 Task: In the Company georgeWashington.edu, Add note: 'Add a note to conduct a competitive analysis of key competitors.'. Mark checkbox to create task to follow up ': Tomorrow'. Create task, with  description: Appointment FIxed, Add due date: Today; Add reminder: 30 Minutes before. Set Priority Low  and add note: Take detailed meeting minutes and share them with the team afterward.. Logged in from softage.1@softage.net
Action: Mouse moved to (115, 73)
Screenshot: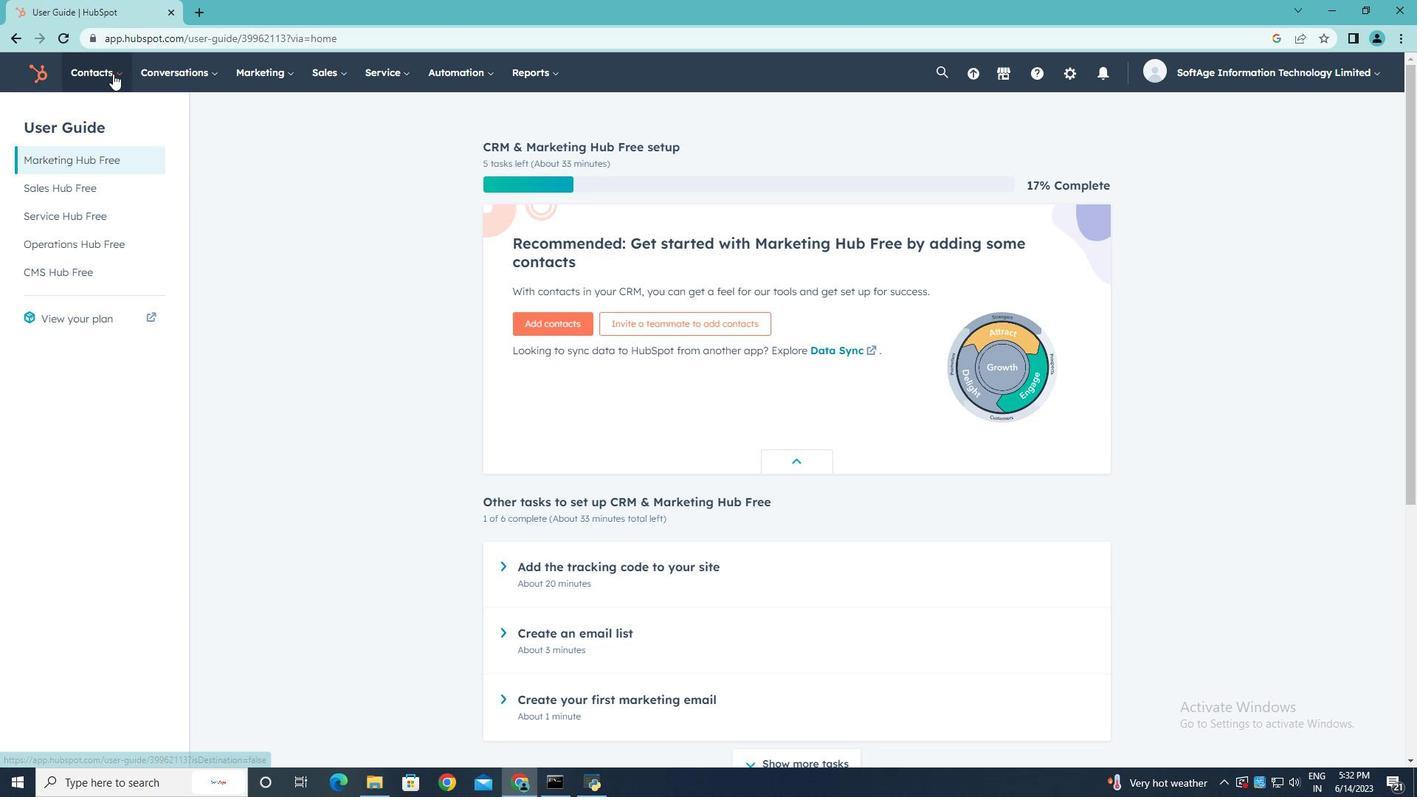 
Action: Mouse pressed left at (115, 73)
Screenshot: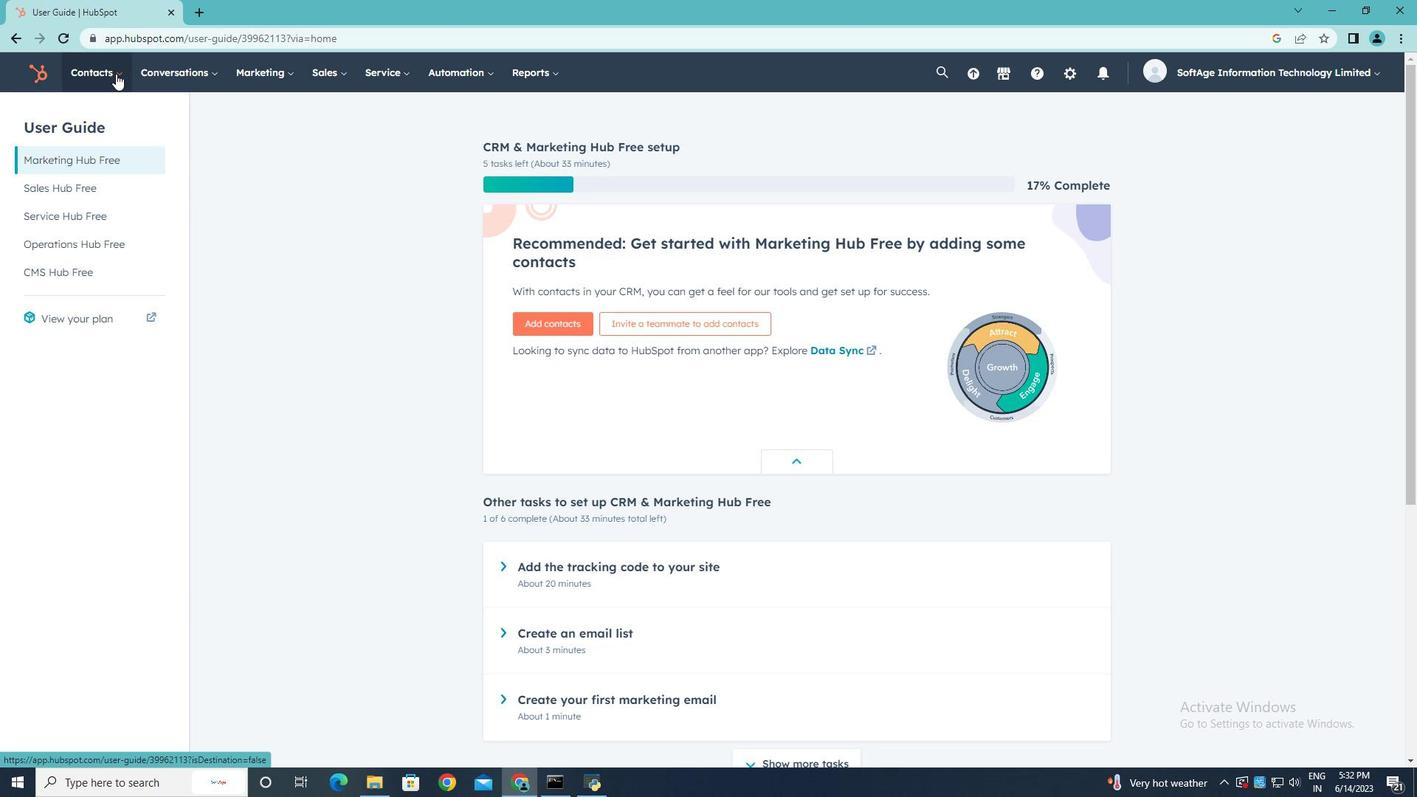 
Action: Mouse moved to (110, 140)
Screenshot: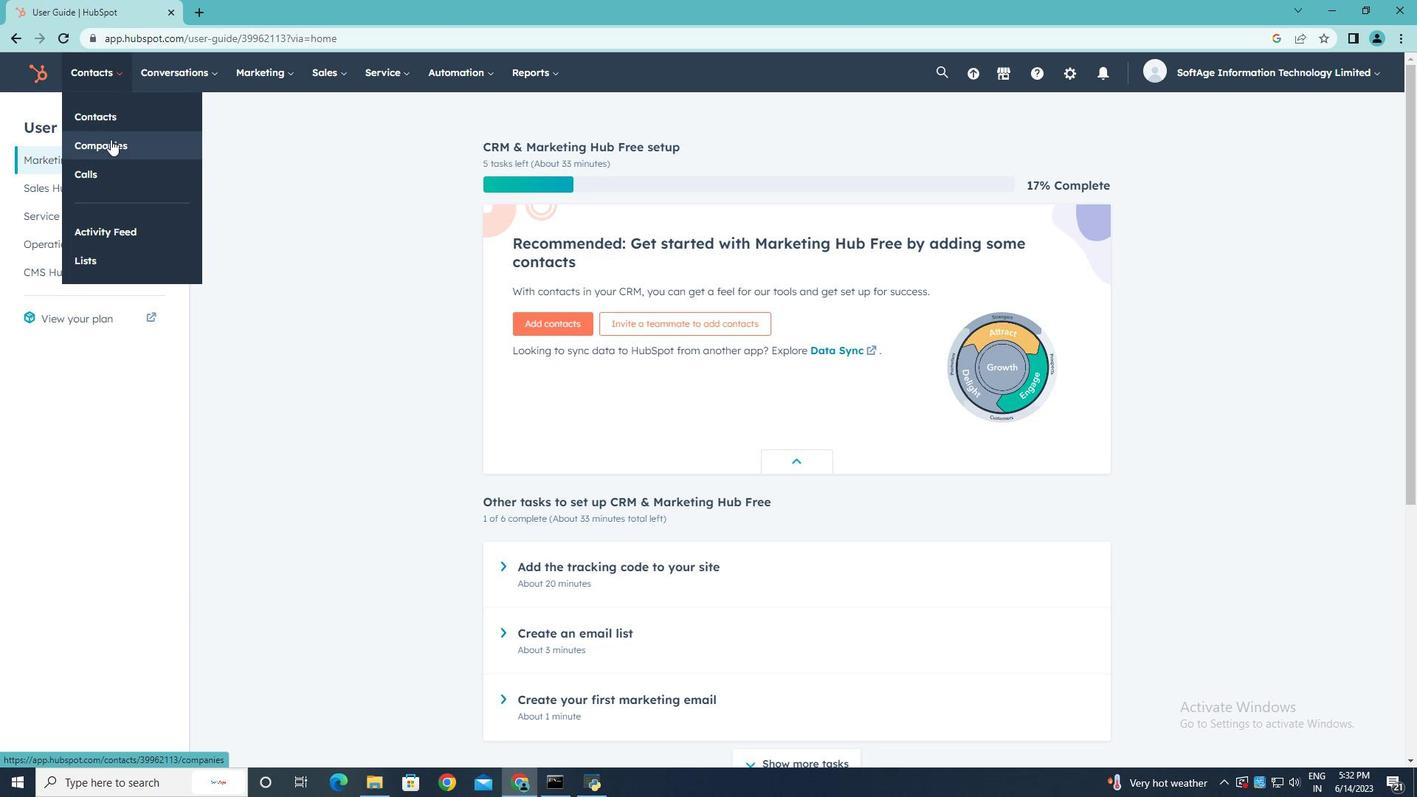 
Action: Mouse pressed left at (110, 140)
Screenshot: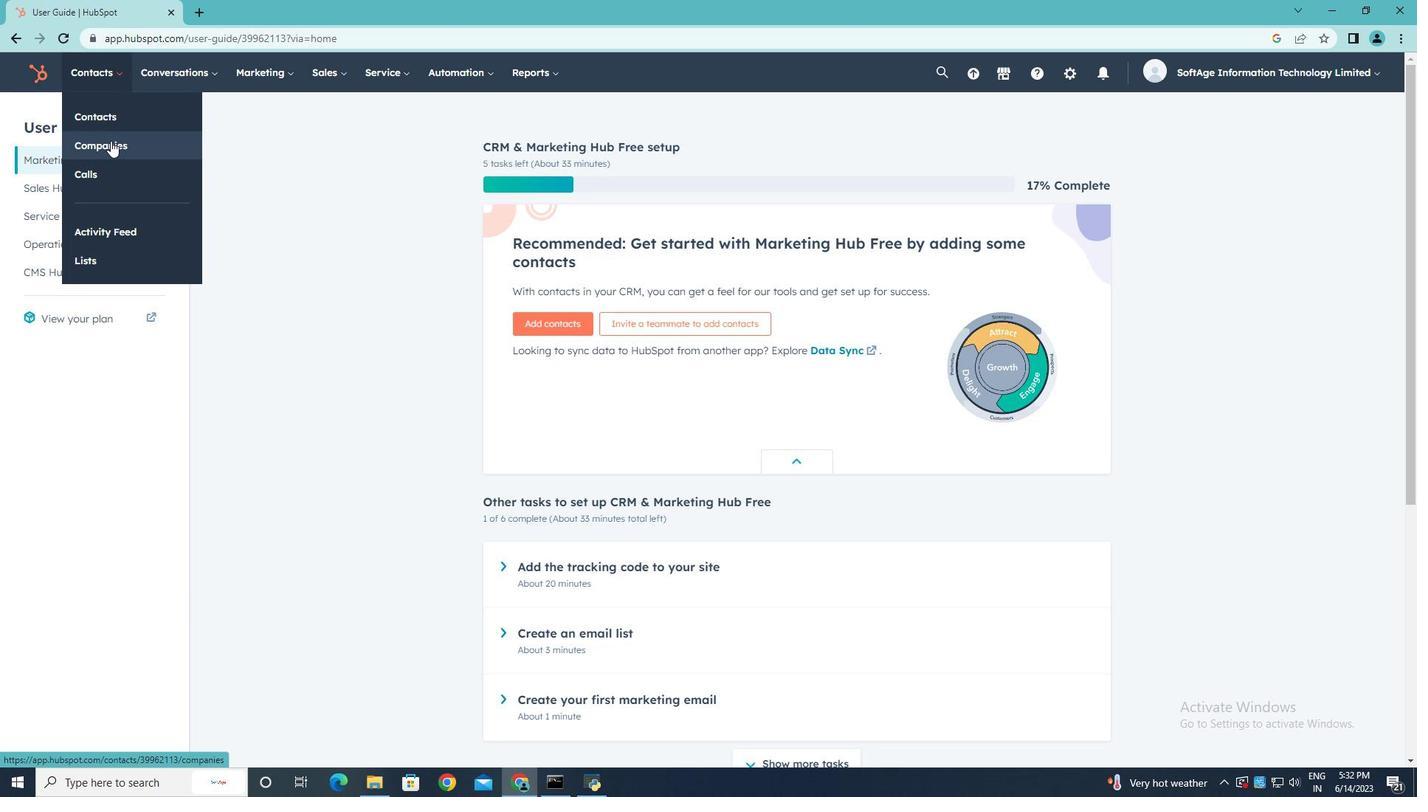 
Action: Mouse moved to (112, 241)
Screenshot: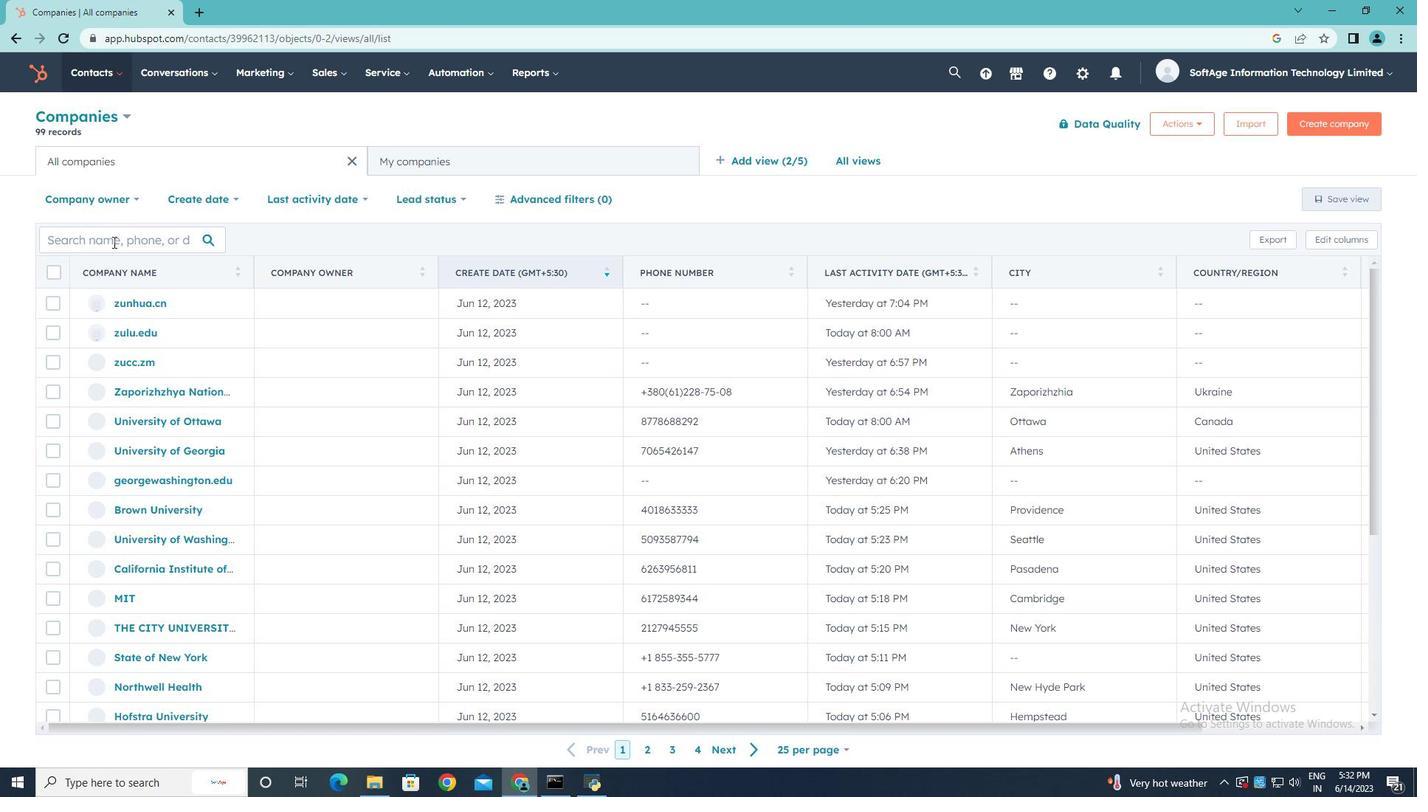 
Action: Mouse pressed left at (112, 241)
Screenshot: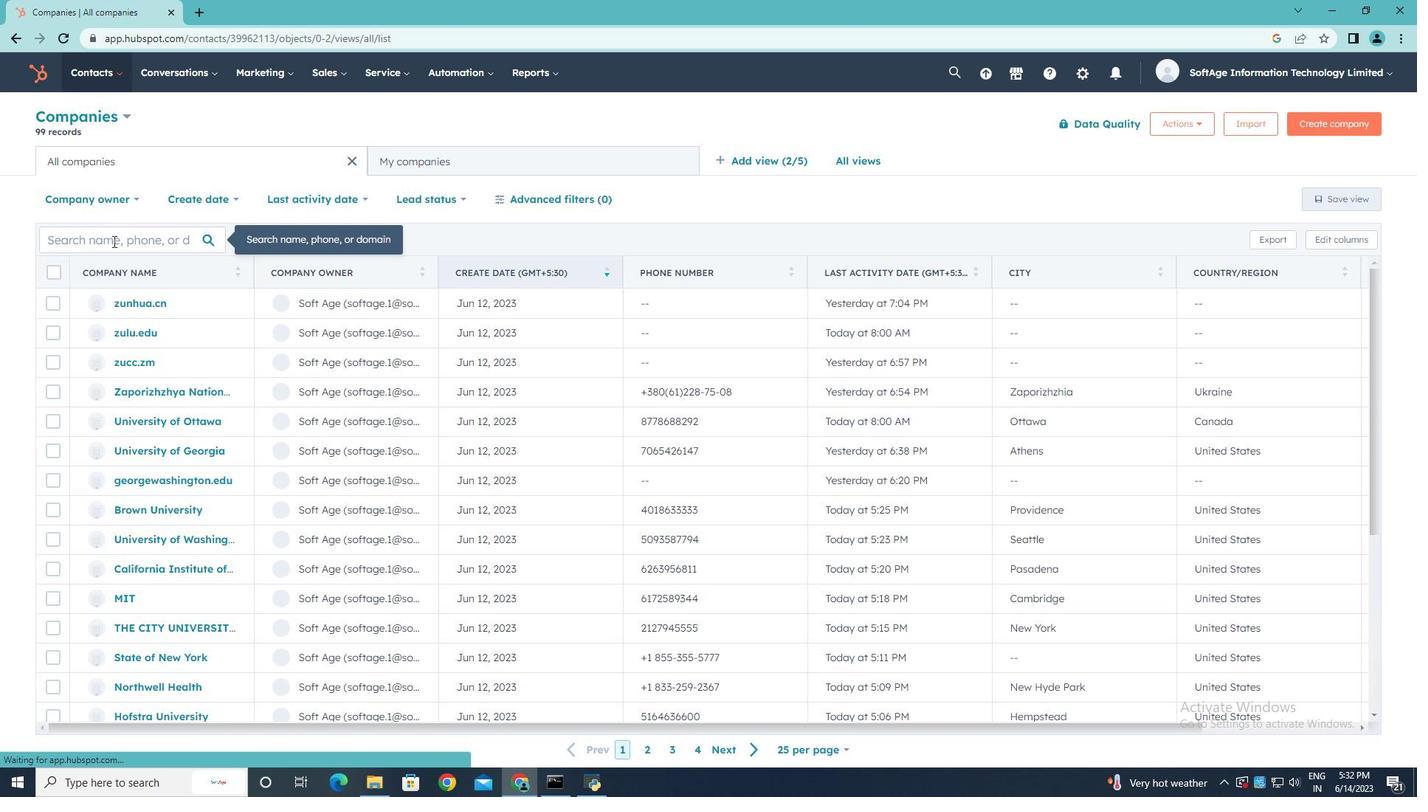
Action: Key pressed george<Key.shift>Washington.edu
Screenshot: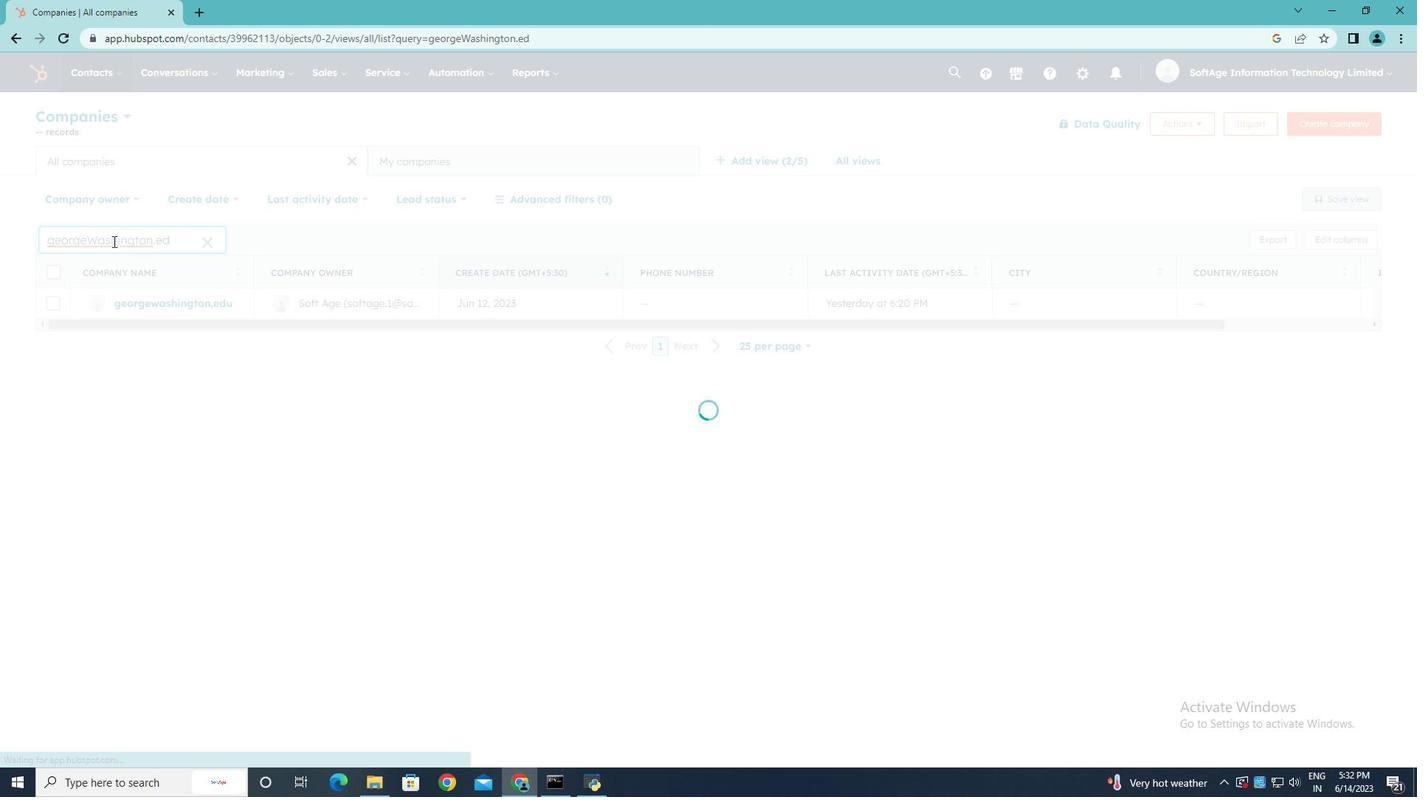 
Action: Mouse moved to (144, 301)
Screenshot: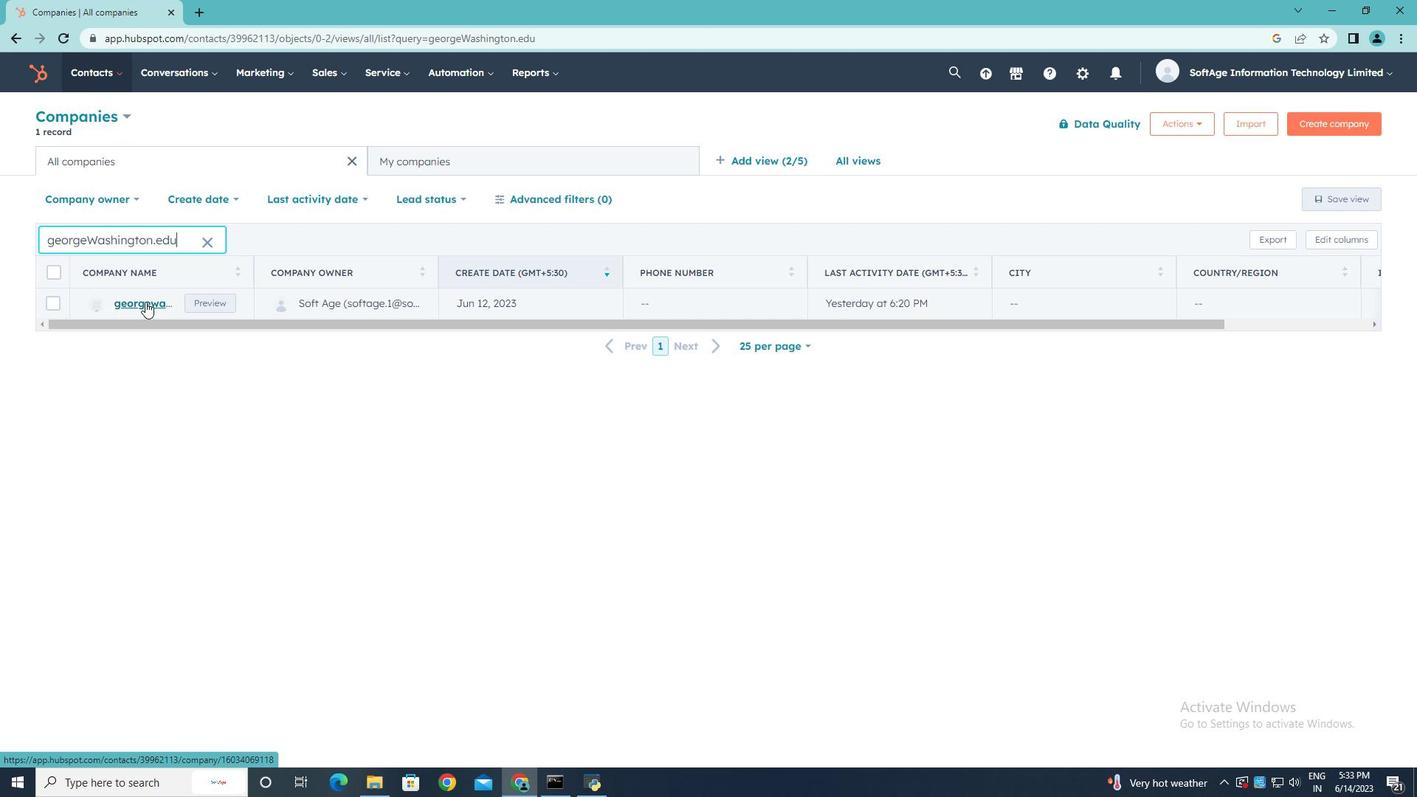
Action: Mouse pressed left at (144, 301)
Screenshot: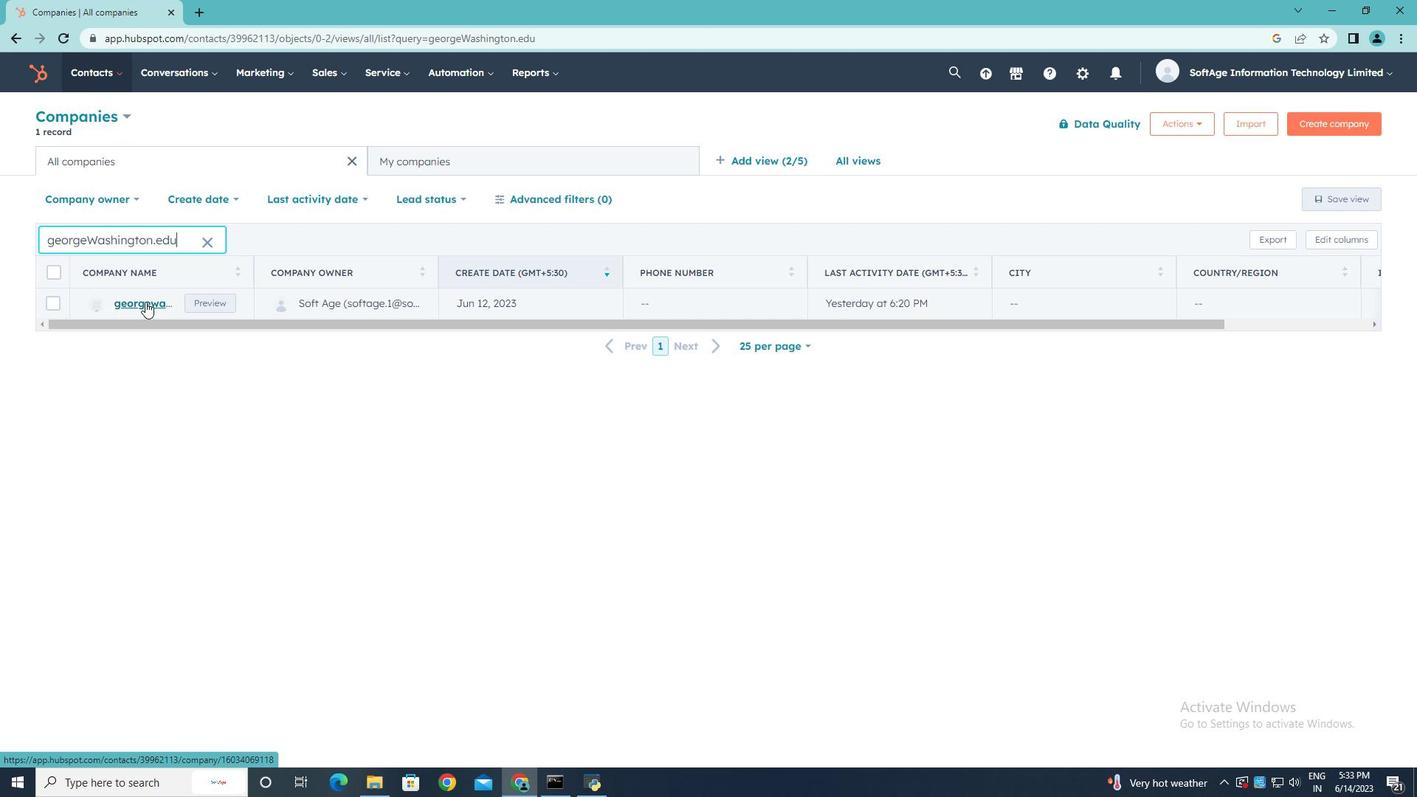 
Action: Mouse moved to (54, 245)
Screenshot: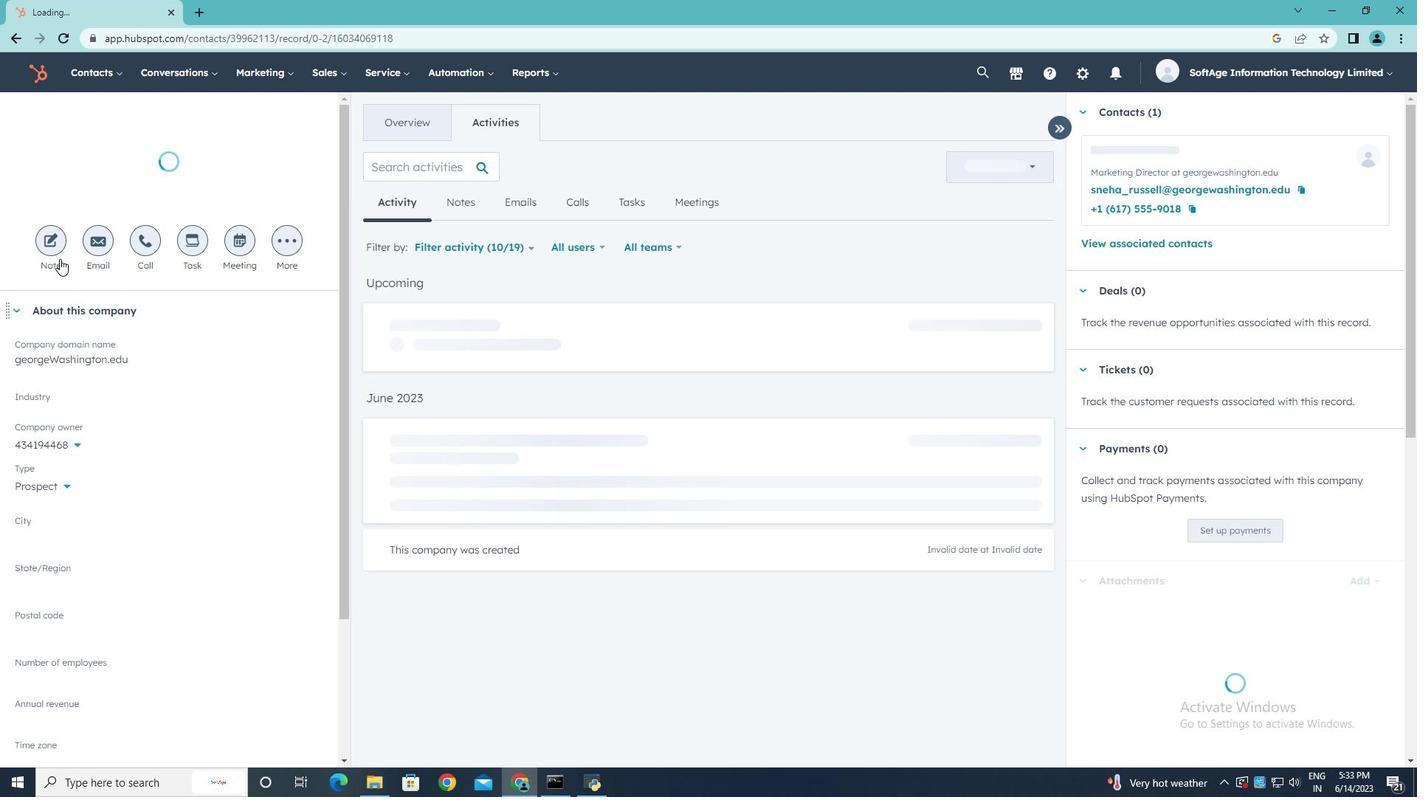 
Action: Mouse pressed left at (54, 245)
Screenshot: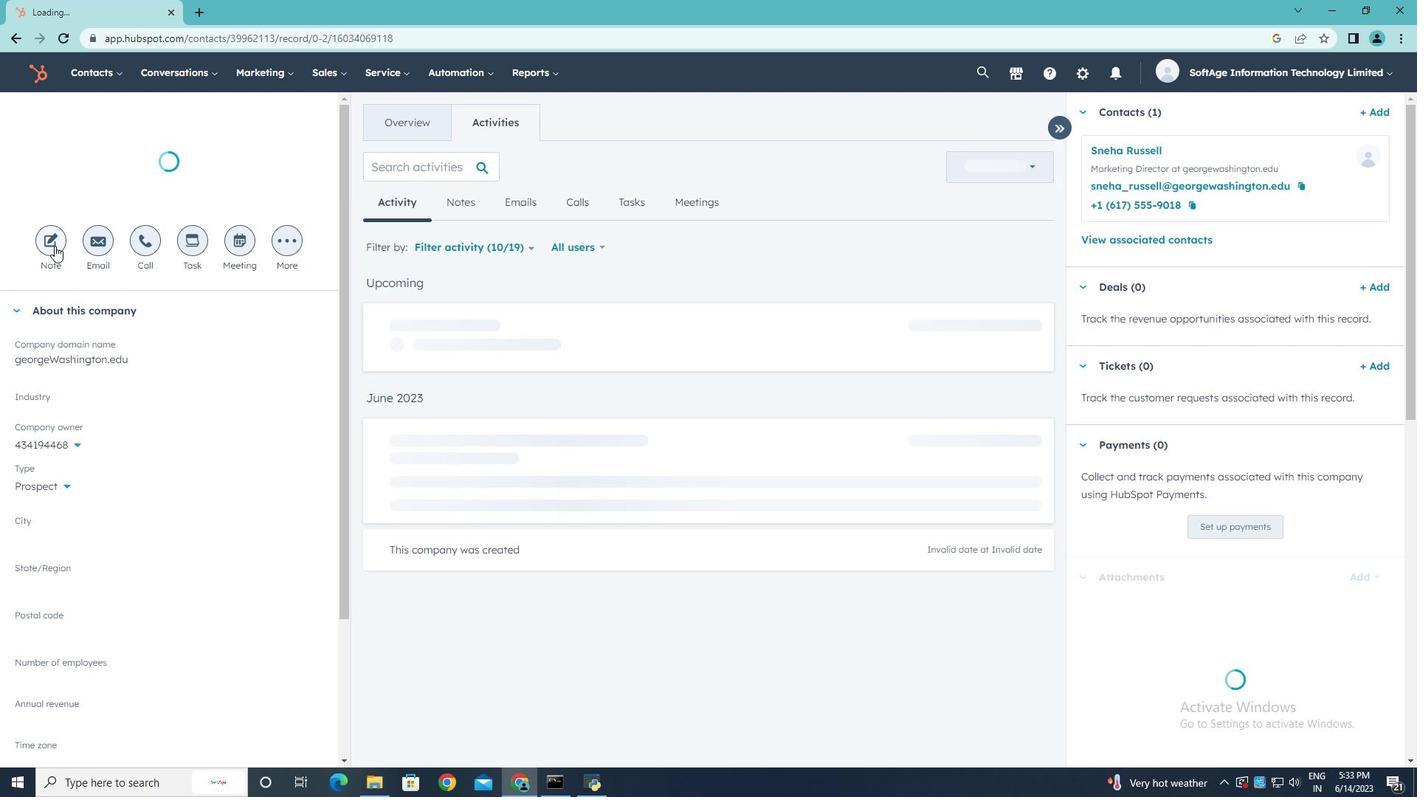 
Action: Key pressed <Key.backspace><Key.shift><Key.shift><Key.shift><Key.shift>Add<Key.space>a<Key.space>note<Key.space>to<Key.space>conduct<Key.space>a<Key.space>competitive<Key.space>analysis<Key.space>of<Key.space>key<Key.space>competitoes.
Screenshot: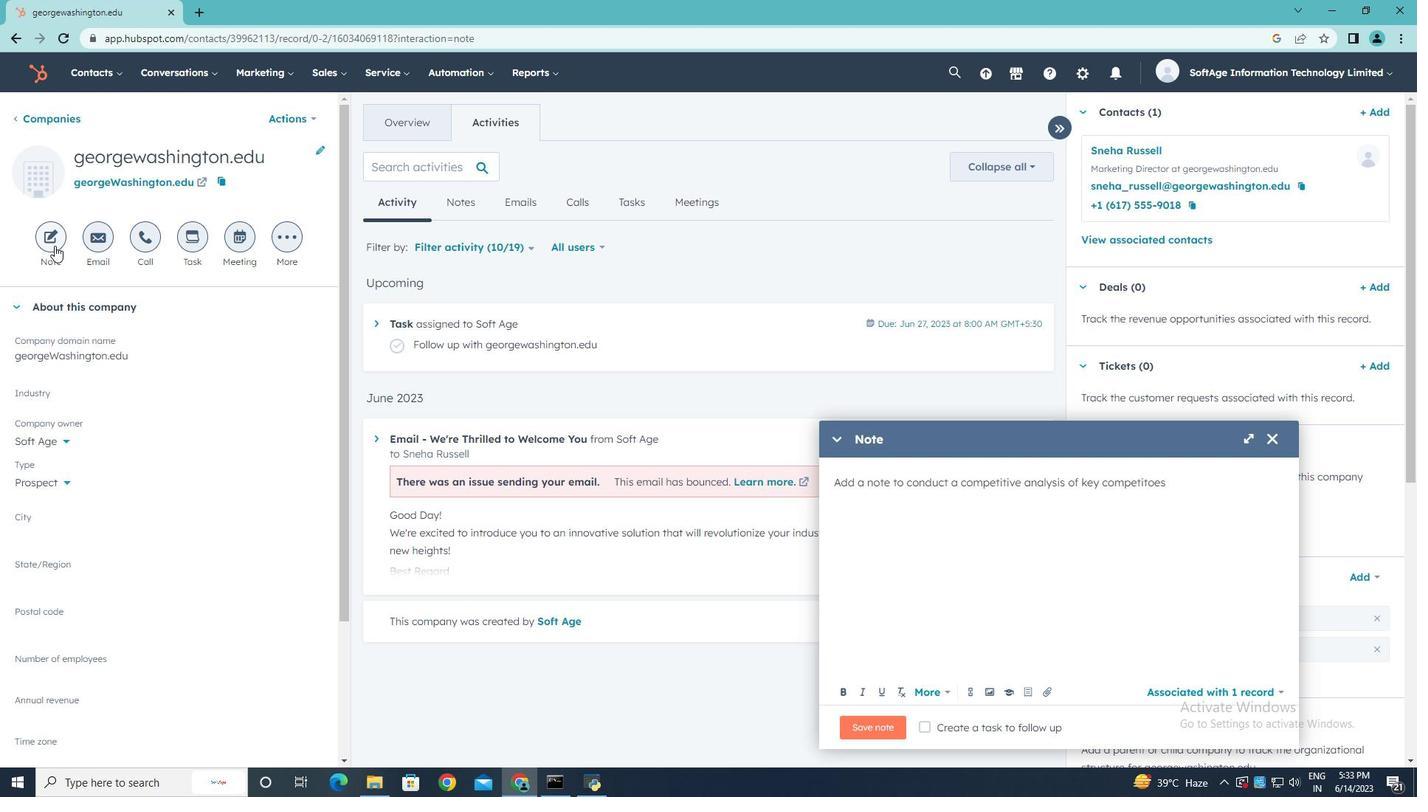 
Action: Mouse moved to (930, 728)
Screenshot: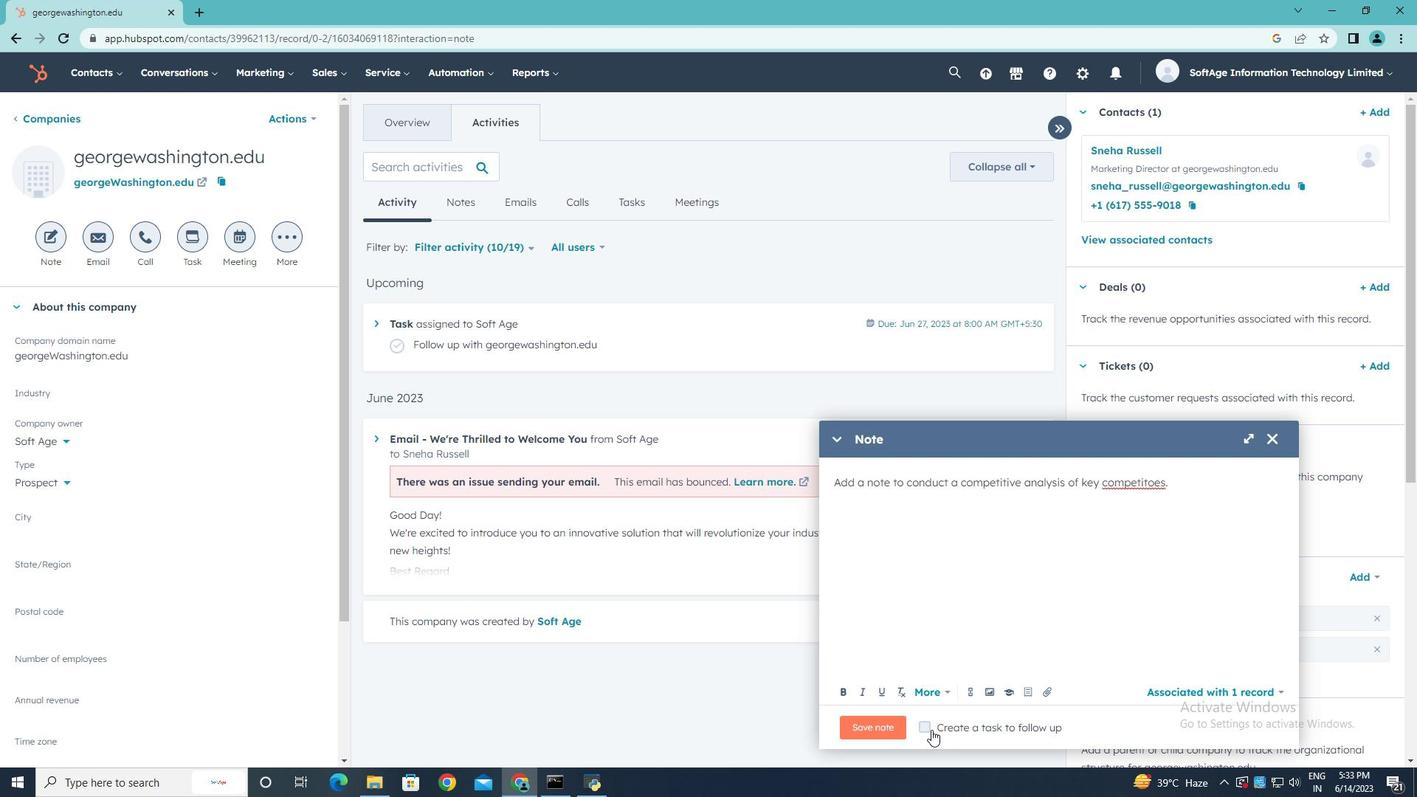 
Action: Mouse pressed left at (930, 728)
Screenshot: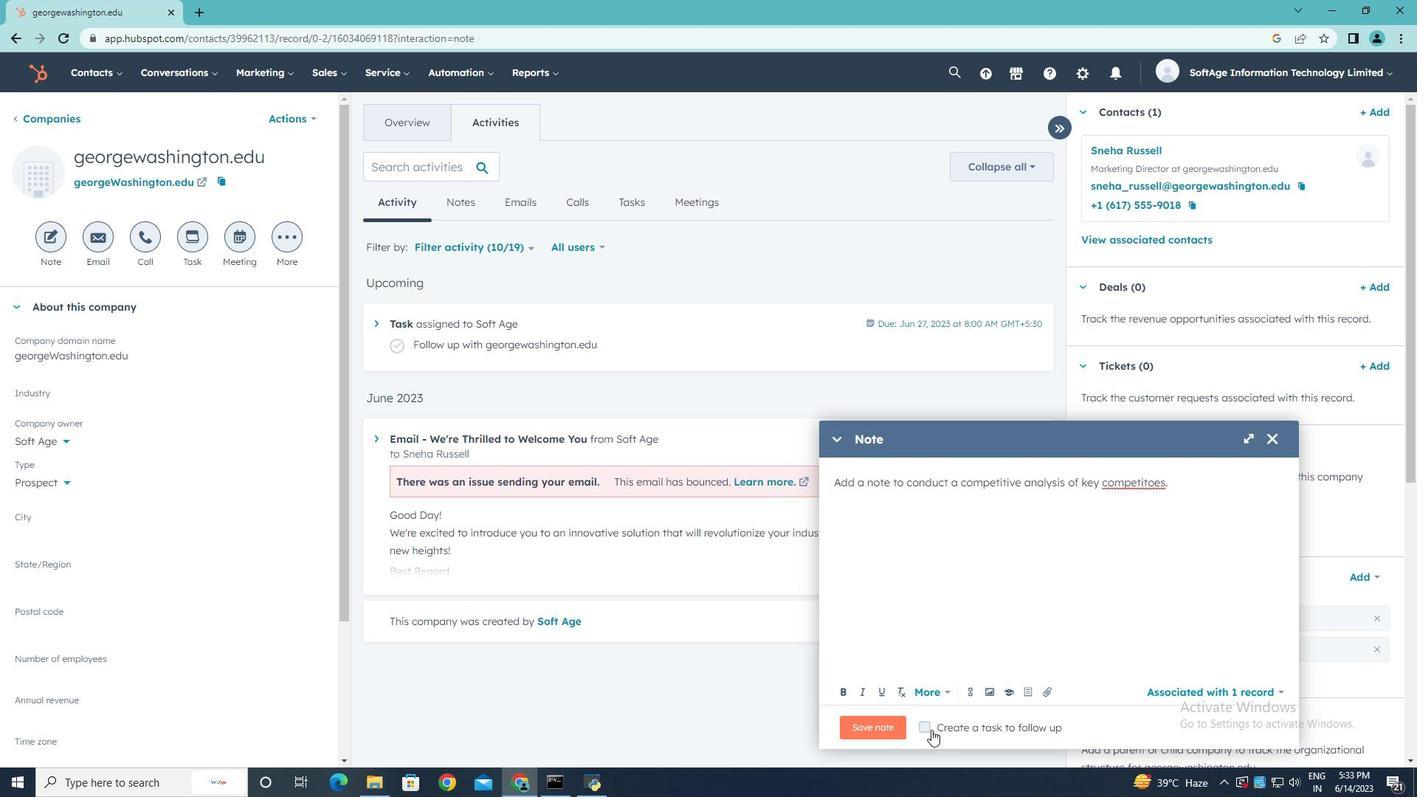
Action: Mouse moved to (1220, 723)
Screenshot: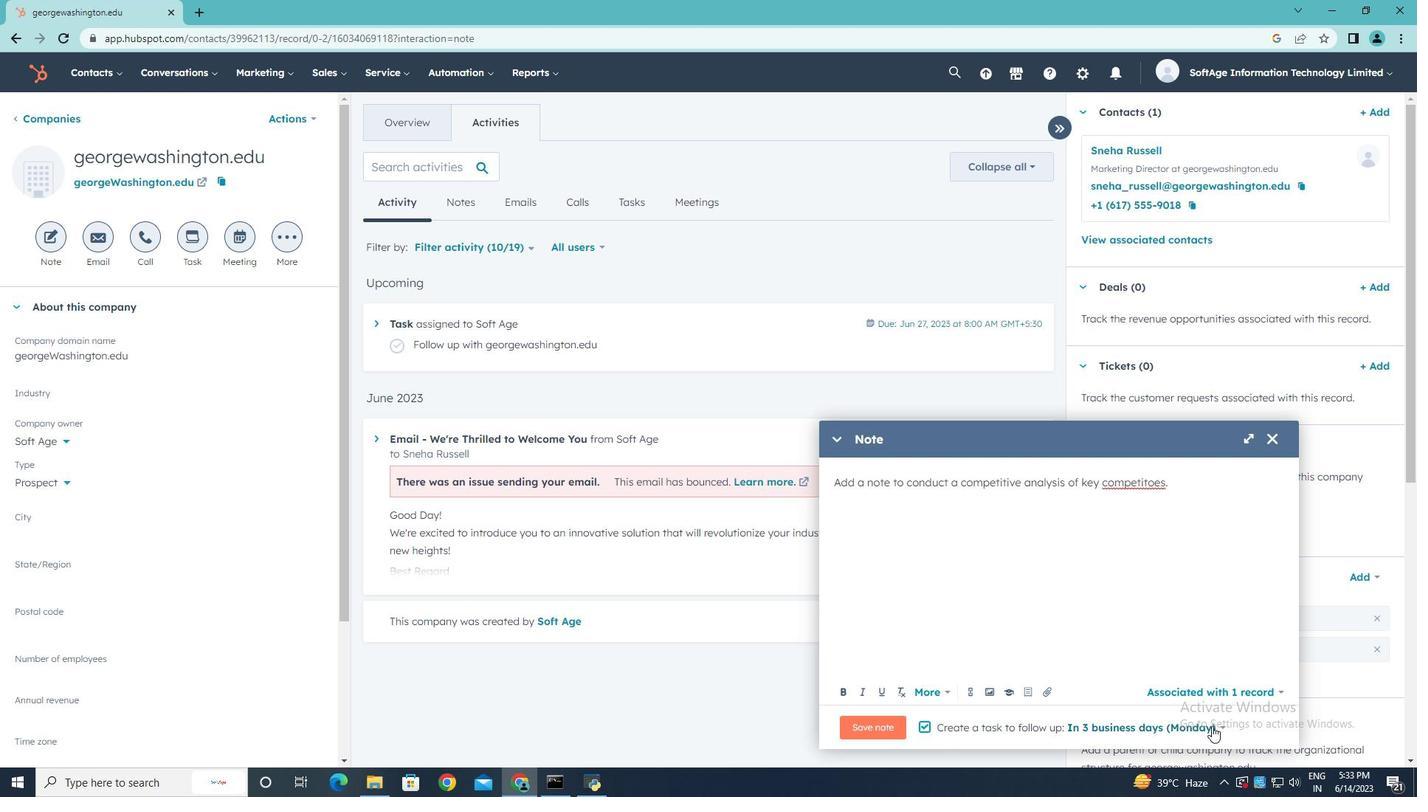 
Action: Mouse pressed left at (1220, 723)
Screenshot: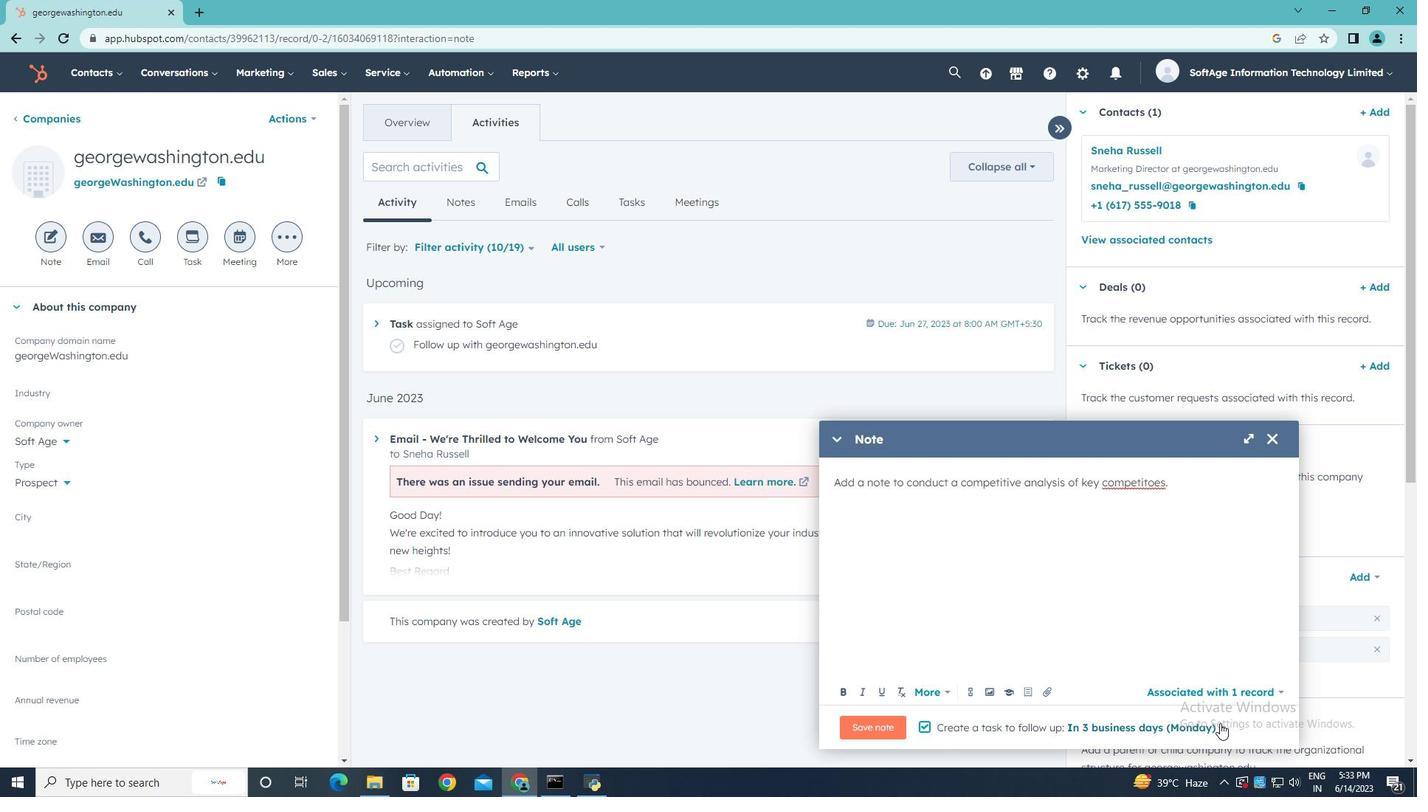 
Action: Mouse moved to (1173, 627)
Screenshot: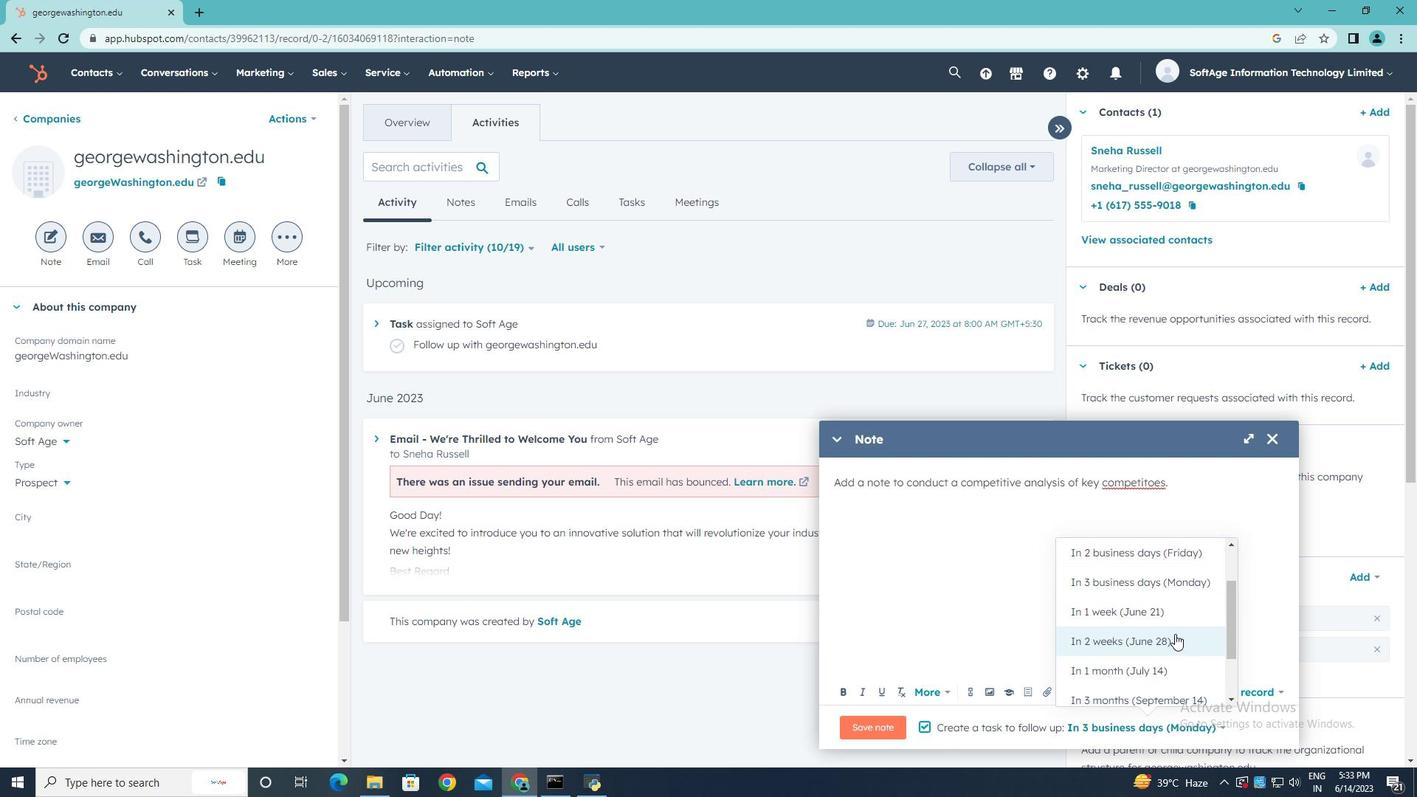 
Action: Mouse scrolled (1173, 628) with delta (0, 0)
Screenshot: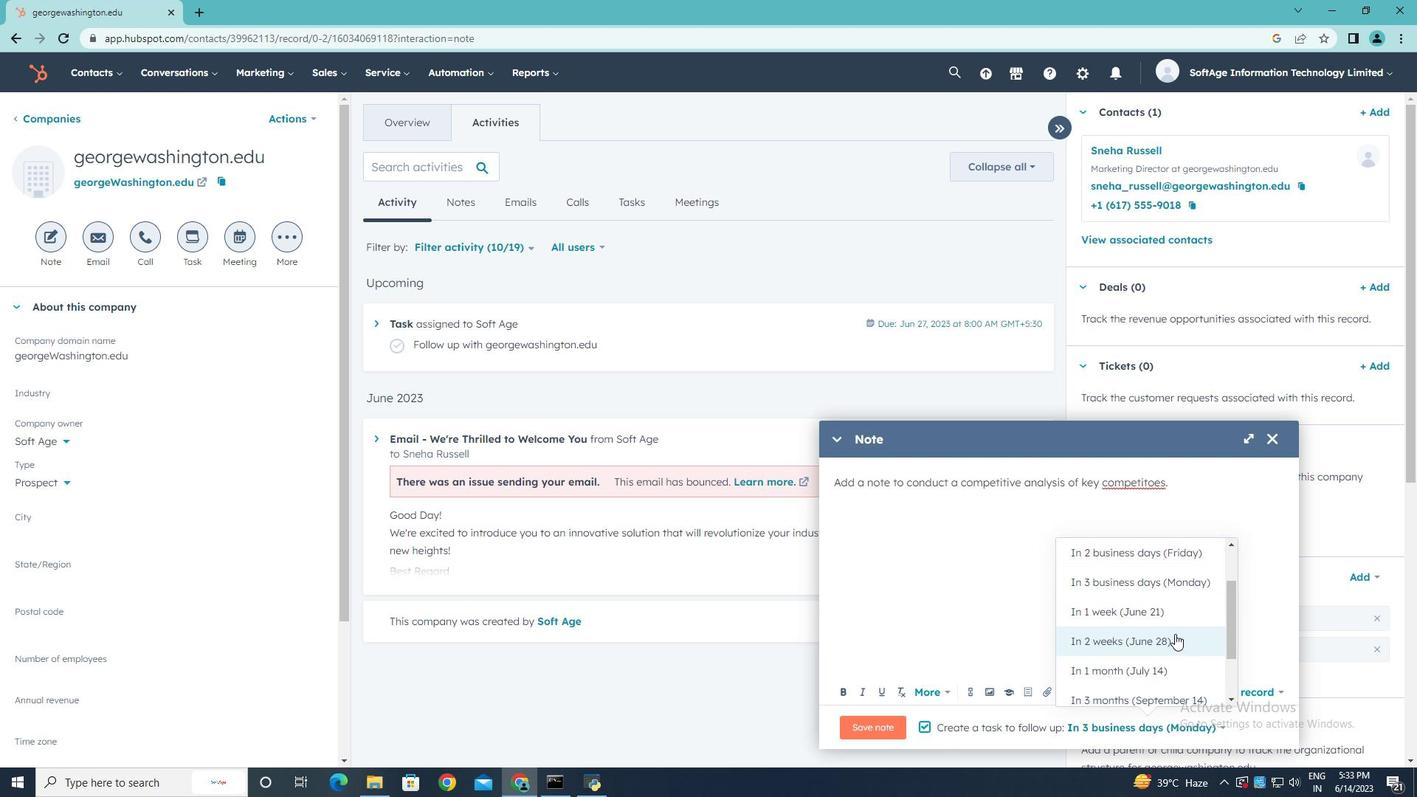 
Action: Mouse scrolled (1173, 628) with delta (0, 0)
Screenshot: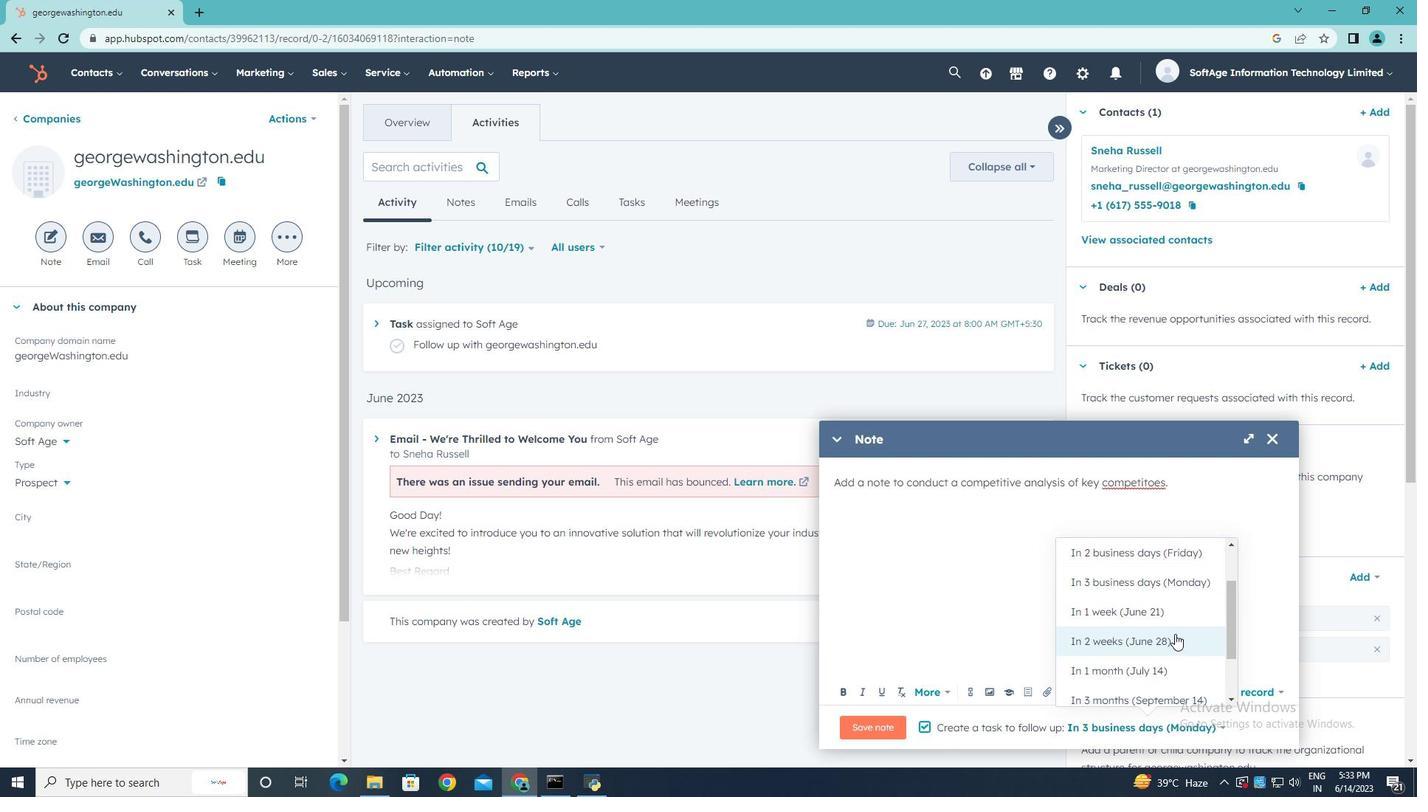
Action: Mouse scrolled (1173, 628) with delta (0, 0)
Screenshot: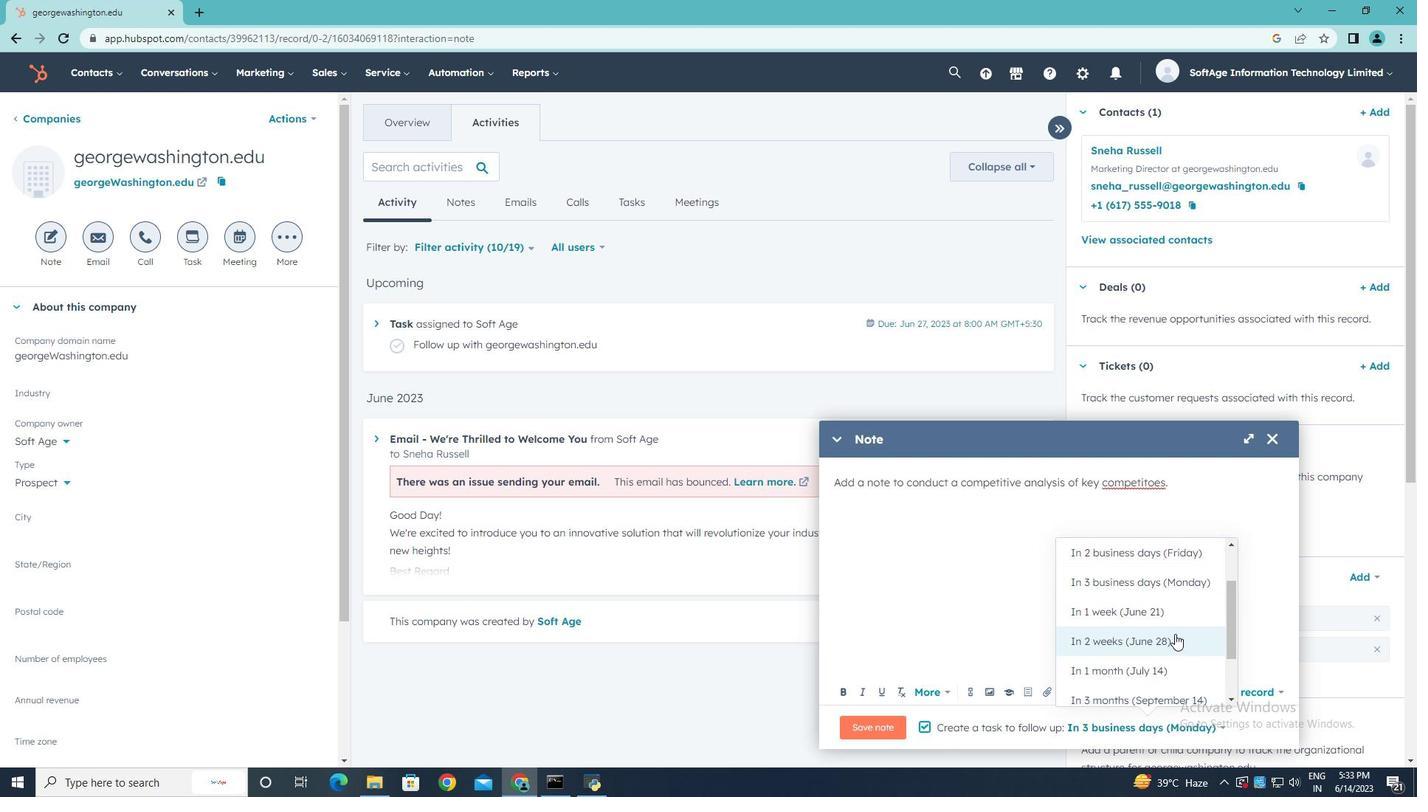
Action: Mouse scrolled (1173, 628) with delta (0, 0)
Screenshot: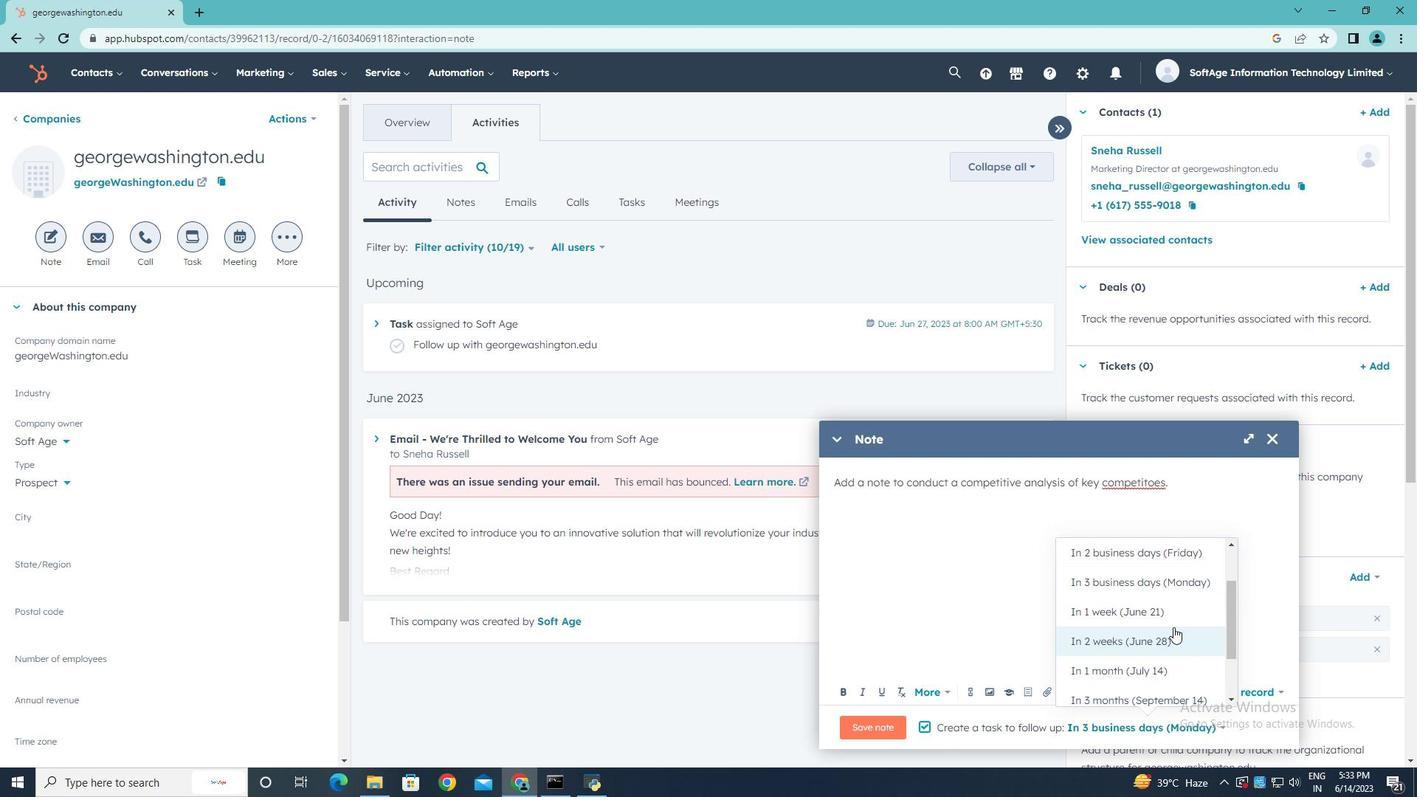 
Action: Mouse moved to (1142, 597)
Screenshot: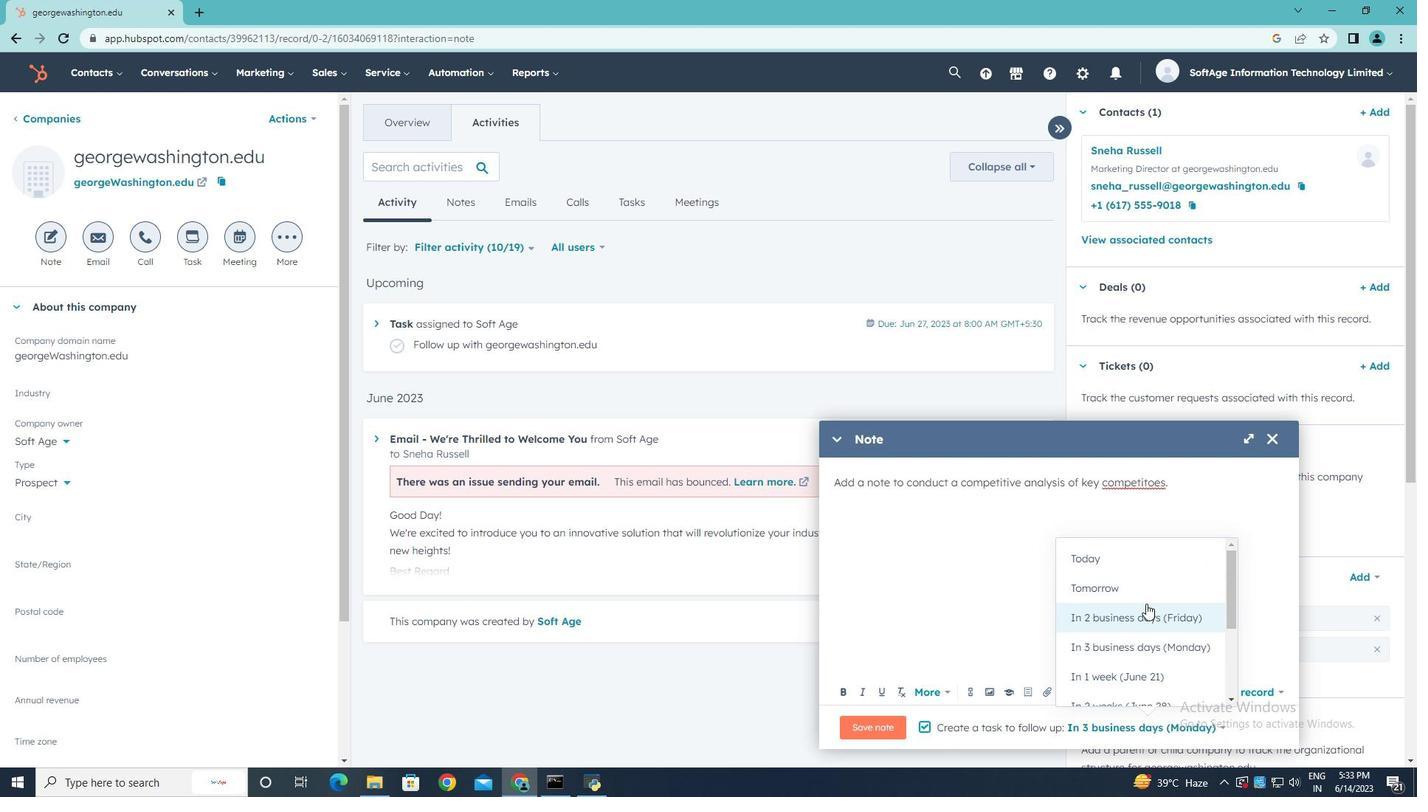 
Action: Mouse pressed left at (1142, 597)
Screenshot: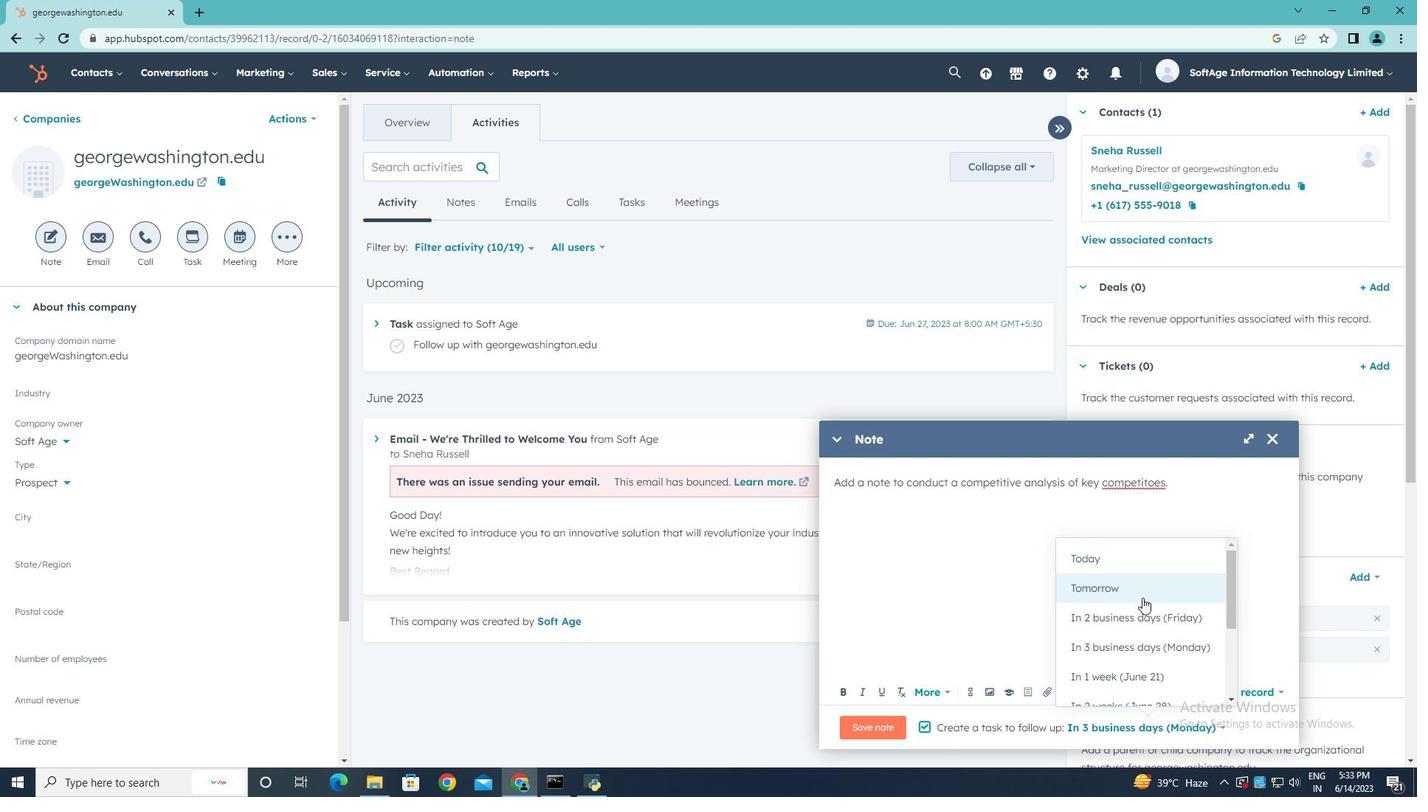 
Action: Mouse moved to (884, 733)
Screenshot: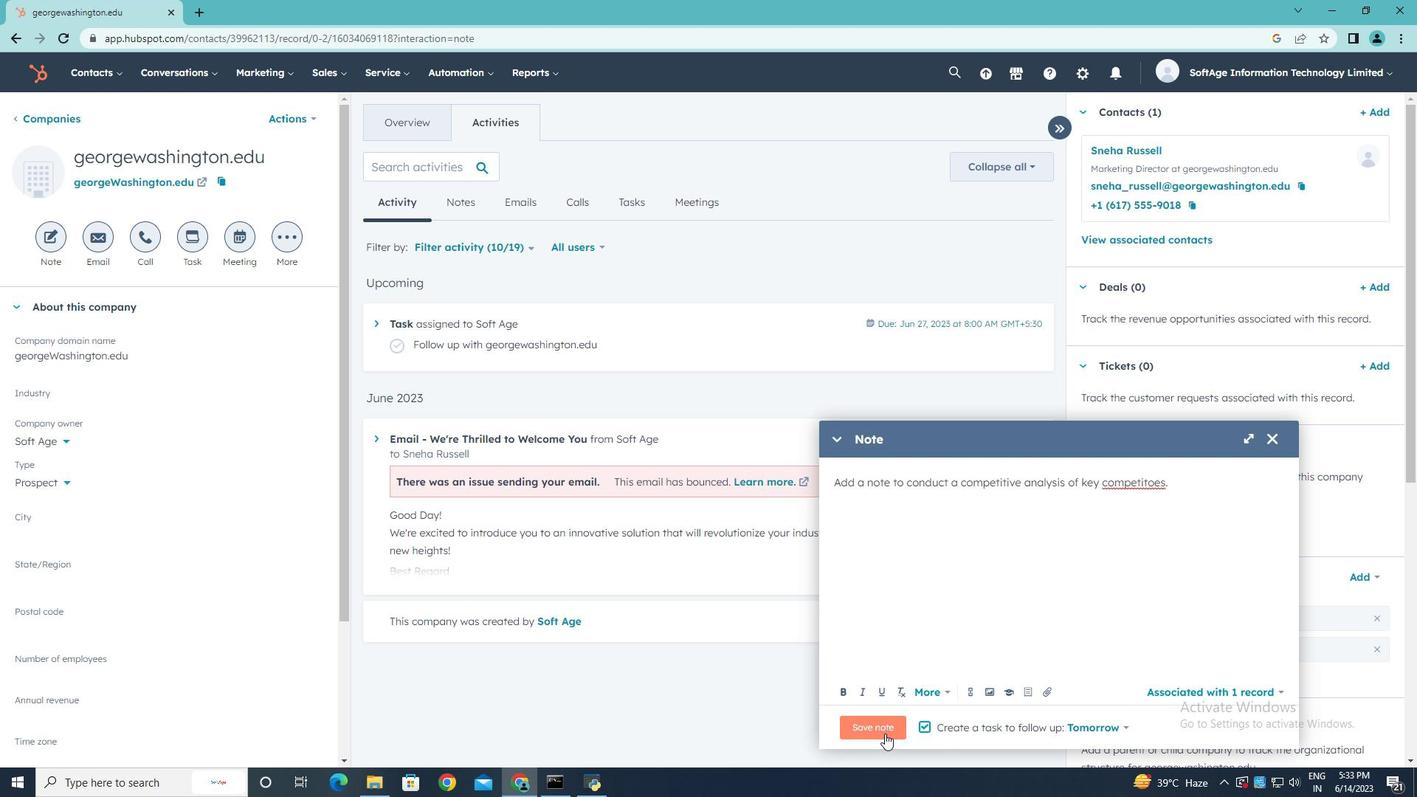 
Action: Mouse pressed left at (884, 733)
Screenshot: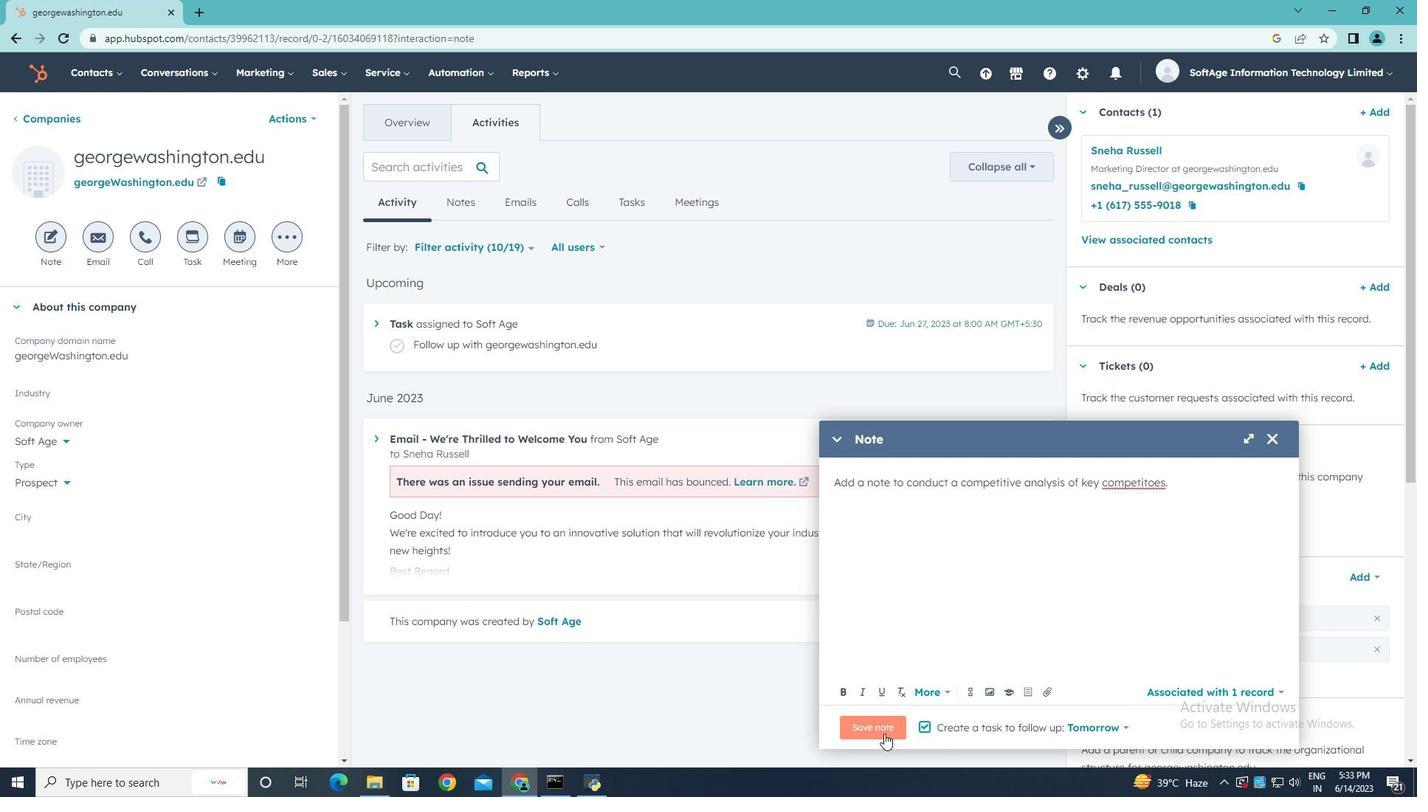 
Action: Mouse moved to (189, 241)
Screenshot: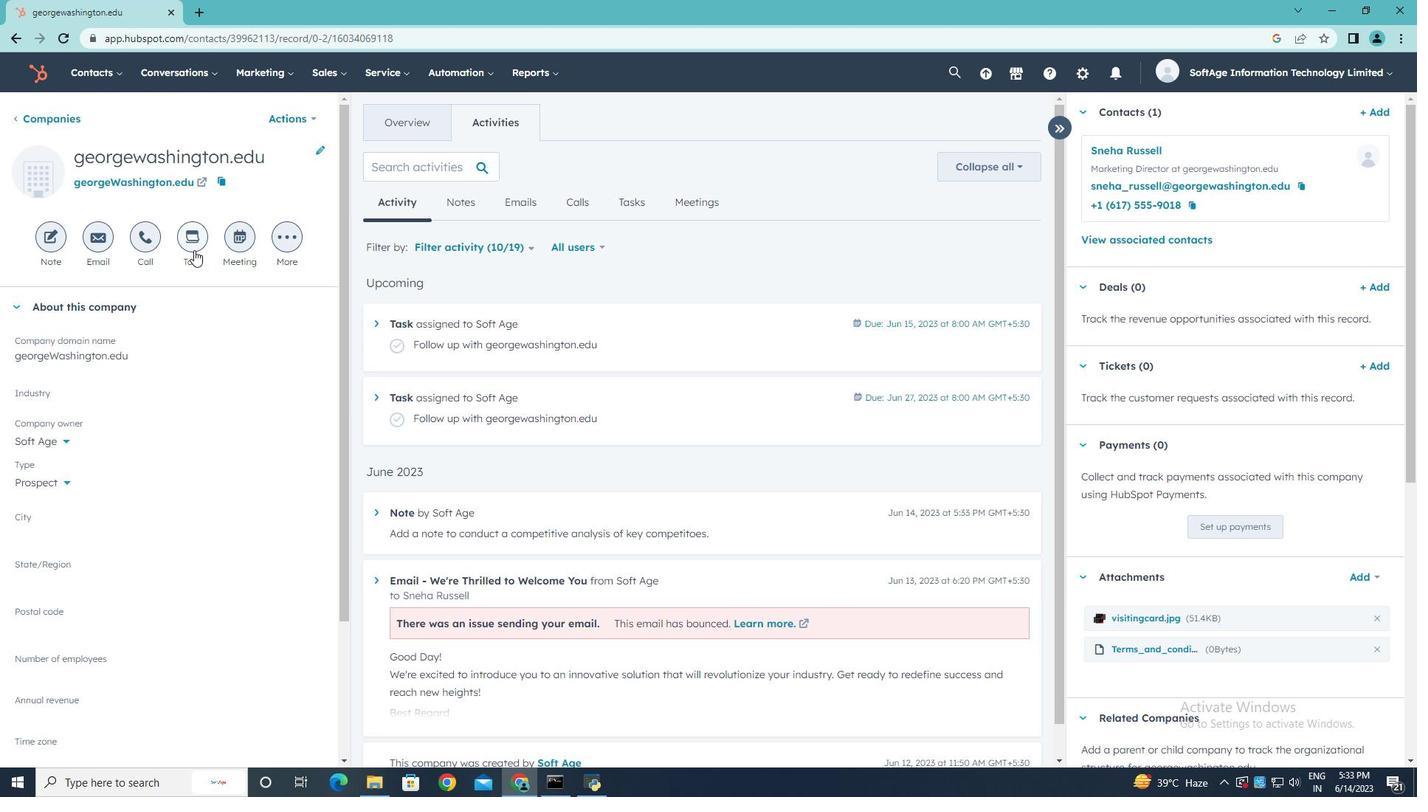 
Action: Mouse pressed left at (189, 241)
Screenshot: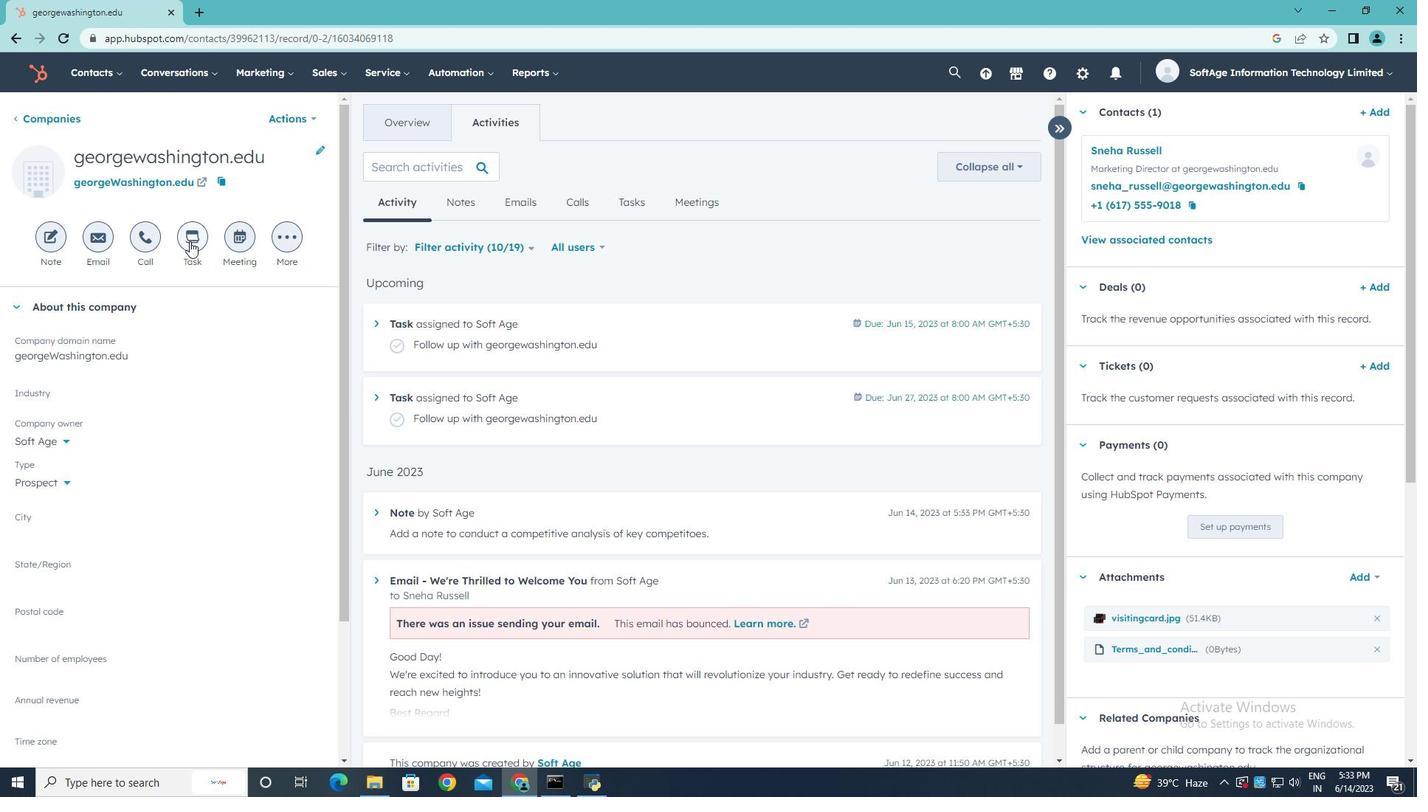 
Action: Key pressed <Key.shift><Key.shift>Appointment<Key.space><Key.shift><Key.shift><Key.shift><Key.shift><Key.shift><Key.shift><Key.shift><Key.shift>Flxed
Screenshot: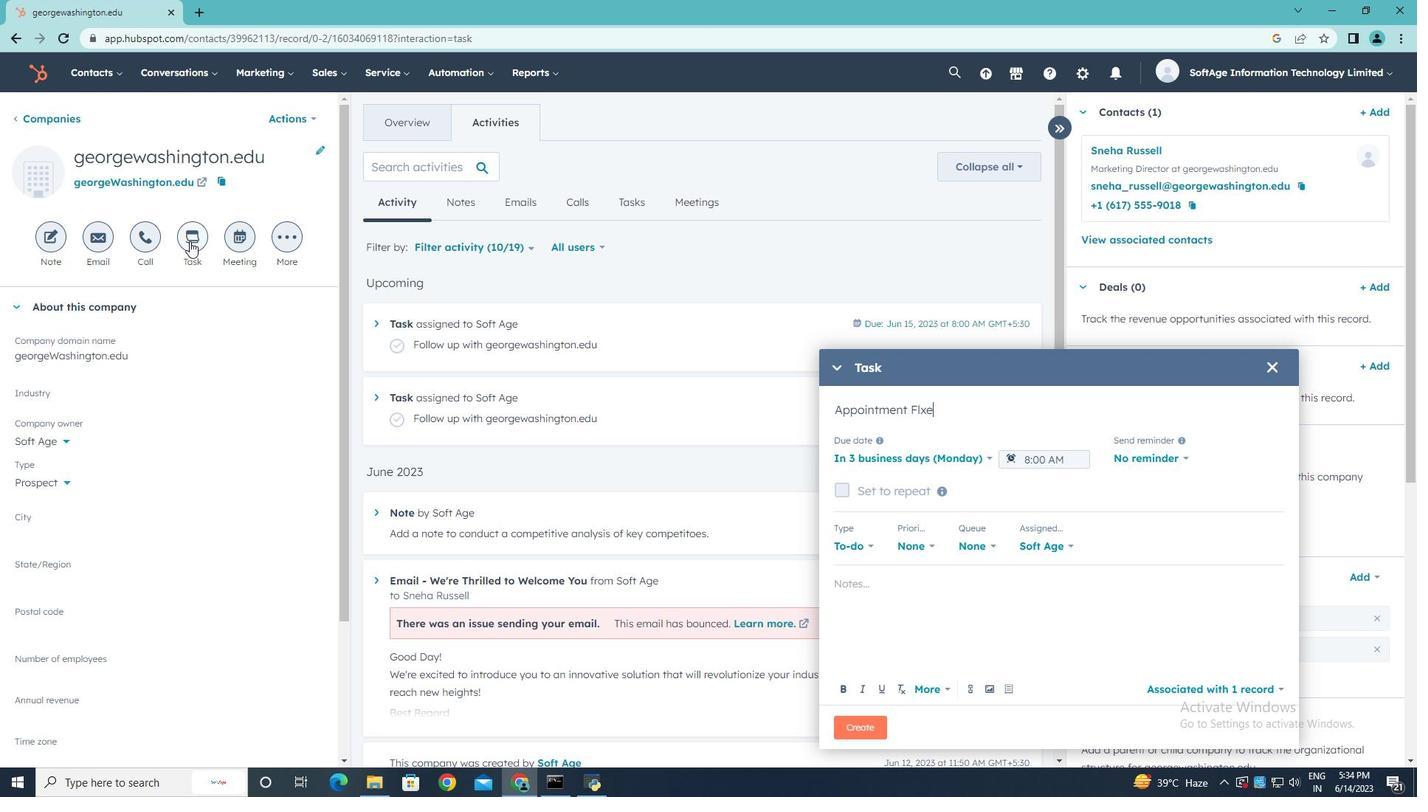 
Action: Mouse moved to (991, 458)
Screenshot: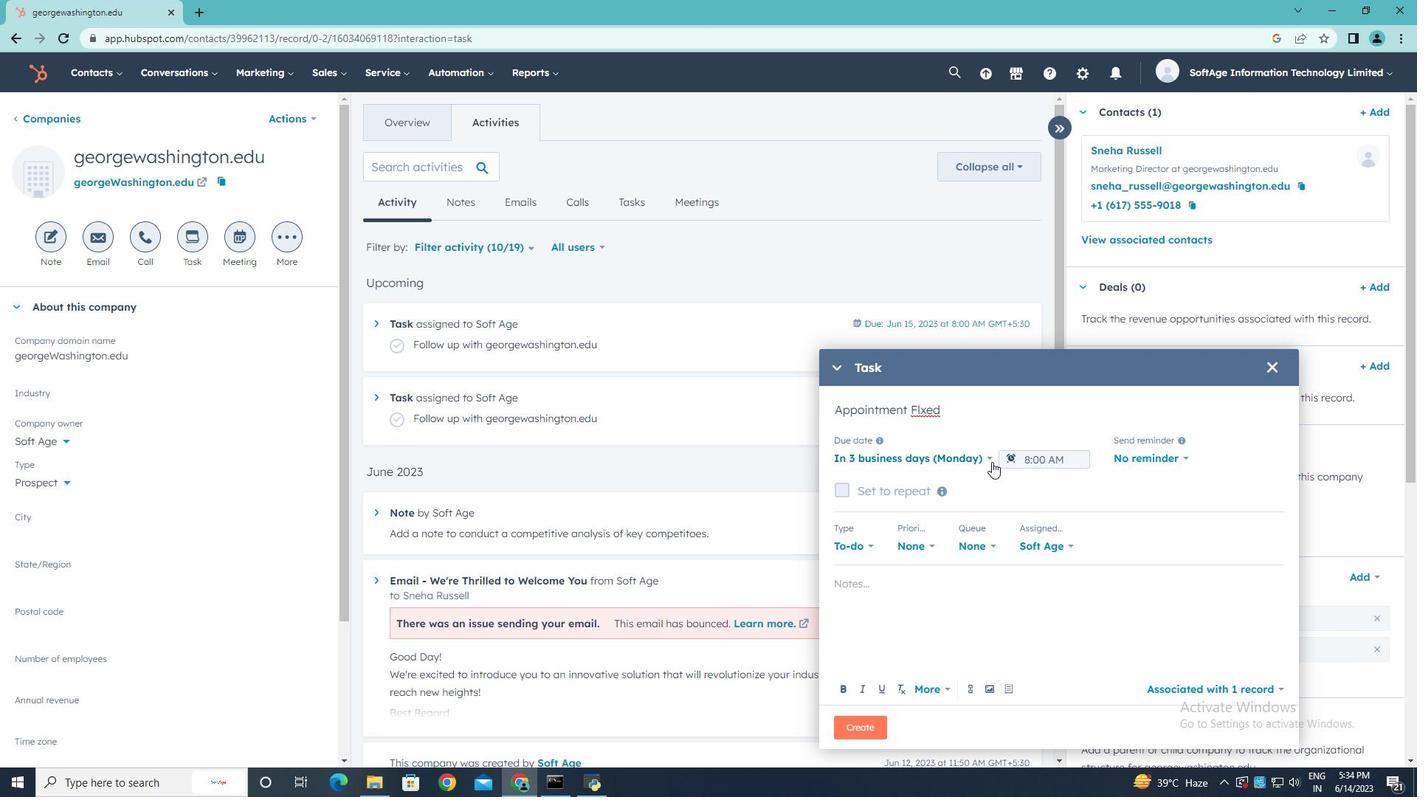 
Action: Mouse pressed left at (991, 458)
Screenshot: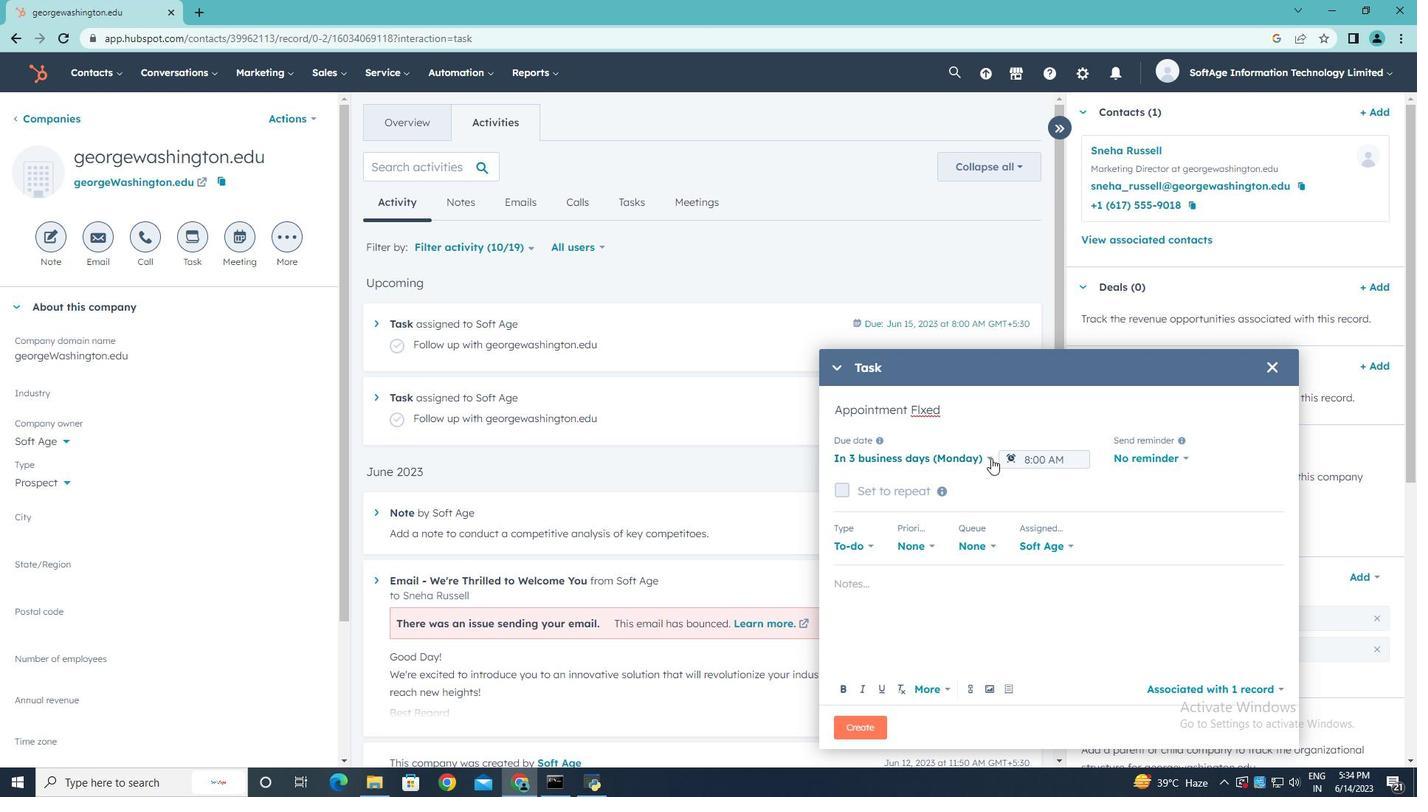 
Action: Mouse moved to (939, 521)
Screenshot: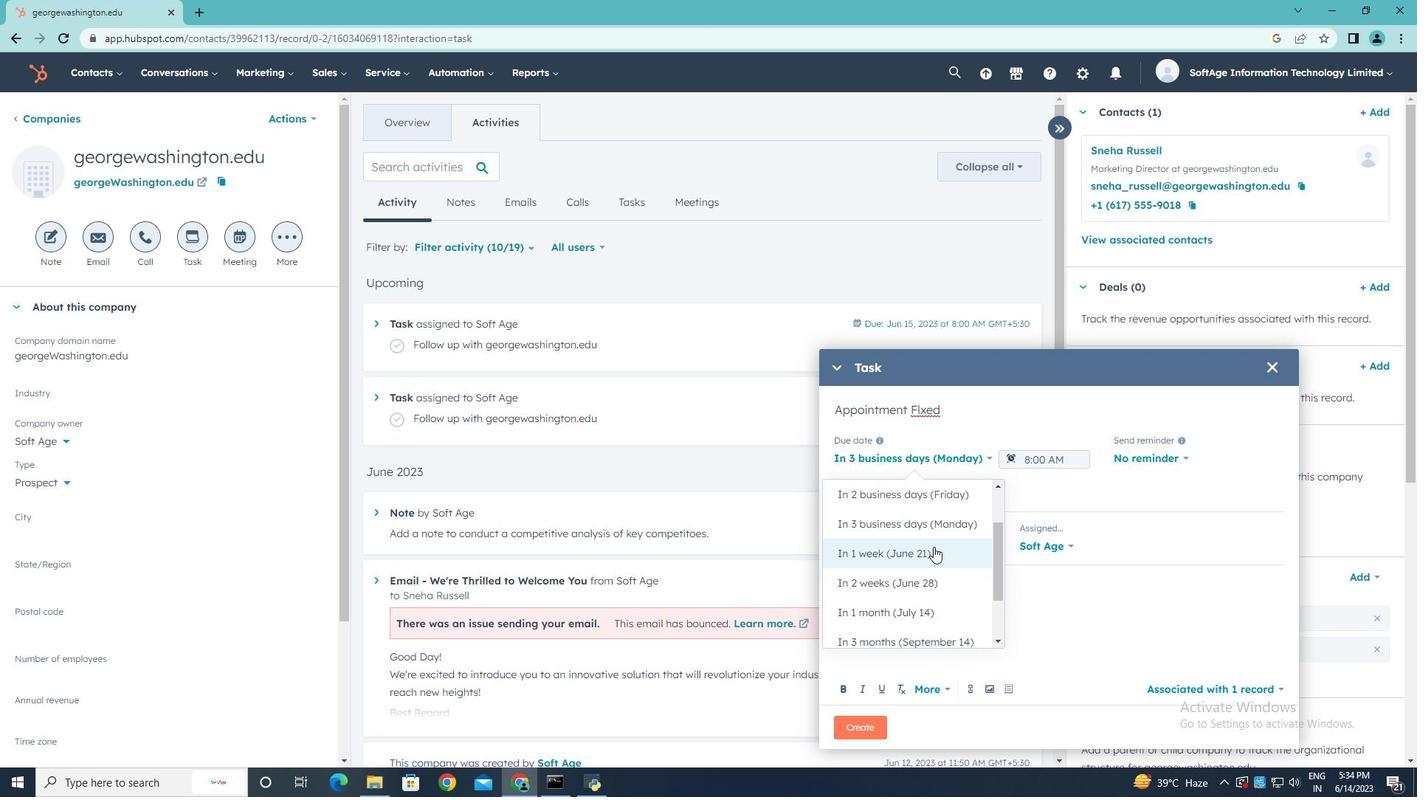 
Action: Mouse scrolled (939, 522) with delta (0, 0)
Screenshot: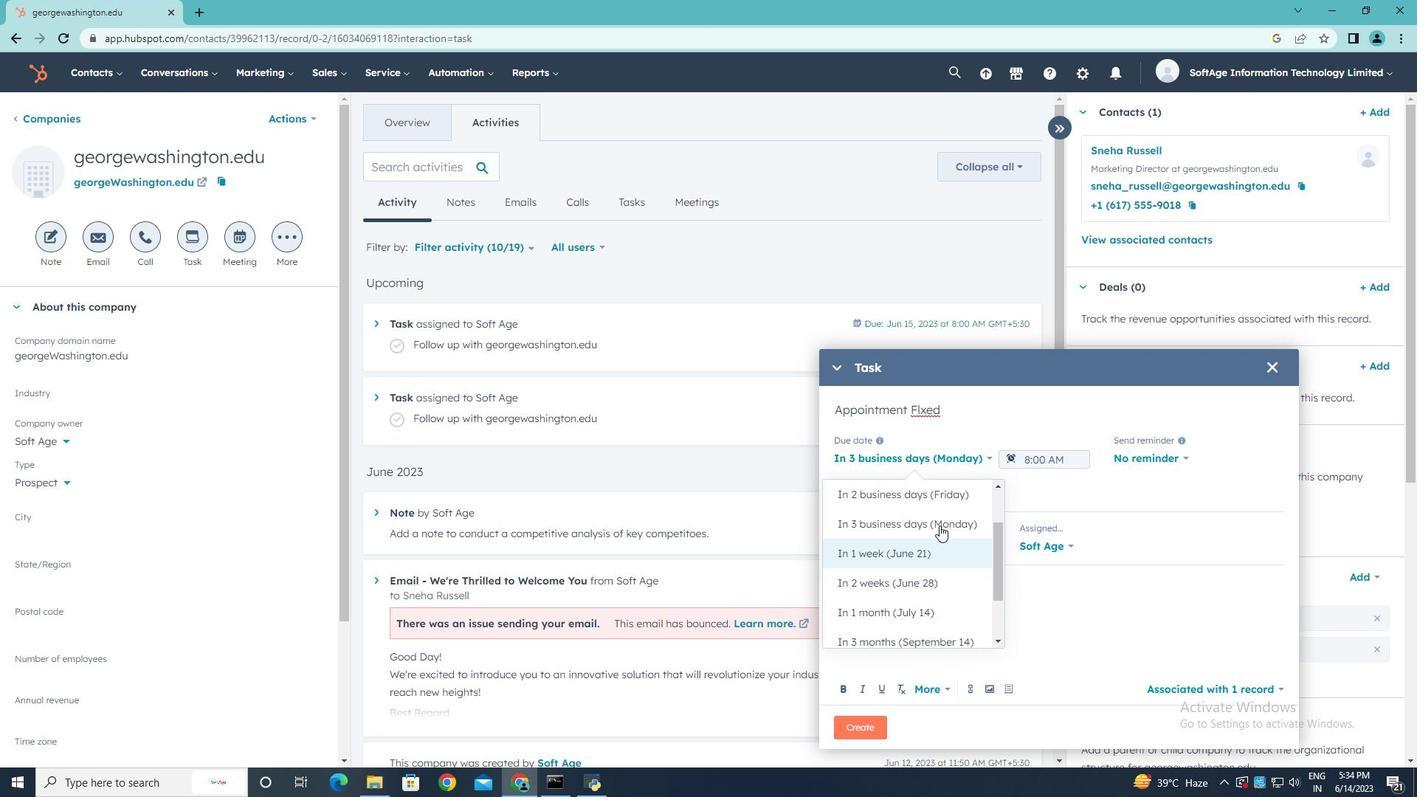 
Action: Mouse scrolled (939, 522) with delta (0, 0)
Screenshot: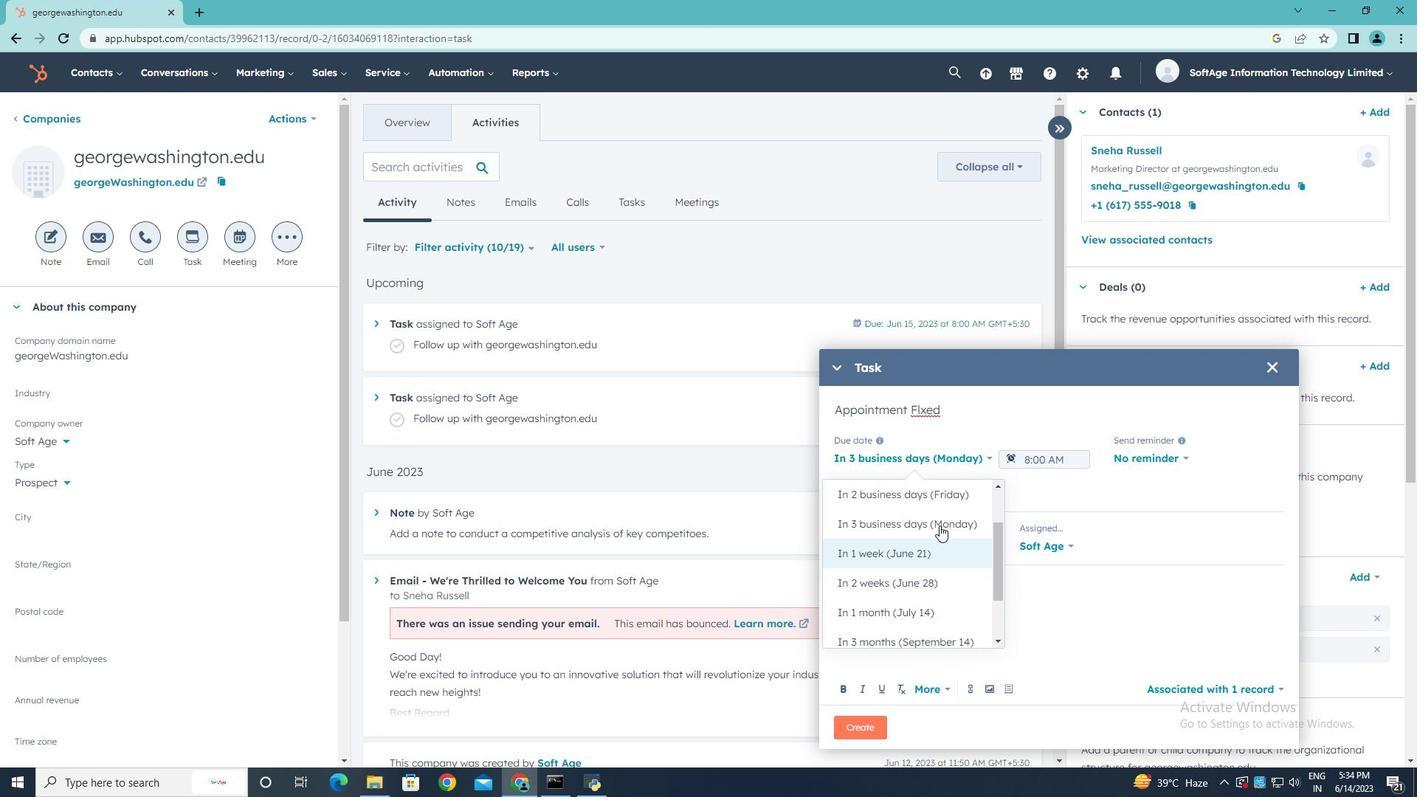 
Action: Mouse scrolled (939, 522) with delta (0, 0)
Screenshot: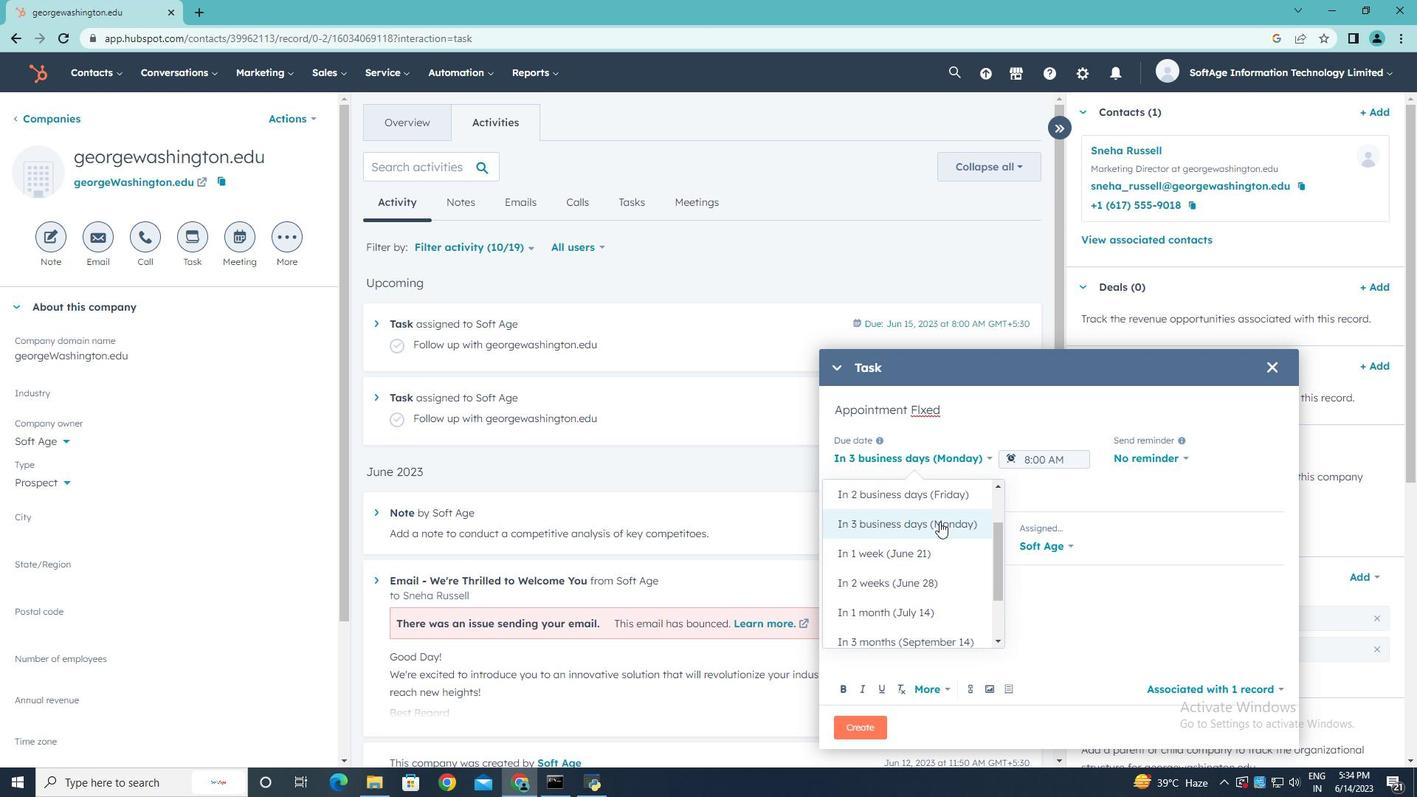 
Action: Mouse moved to (931, 526)
Screenshot: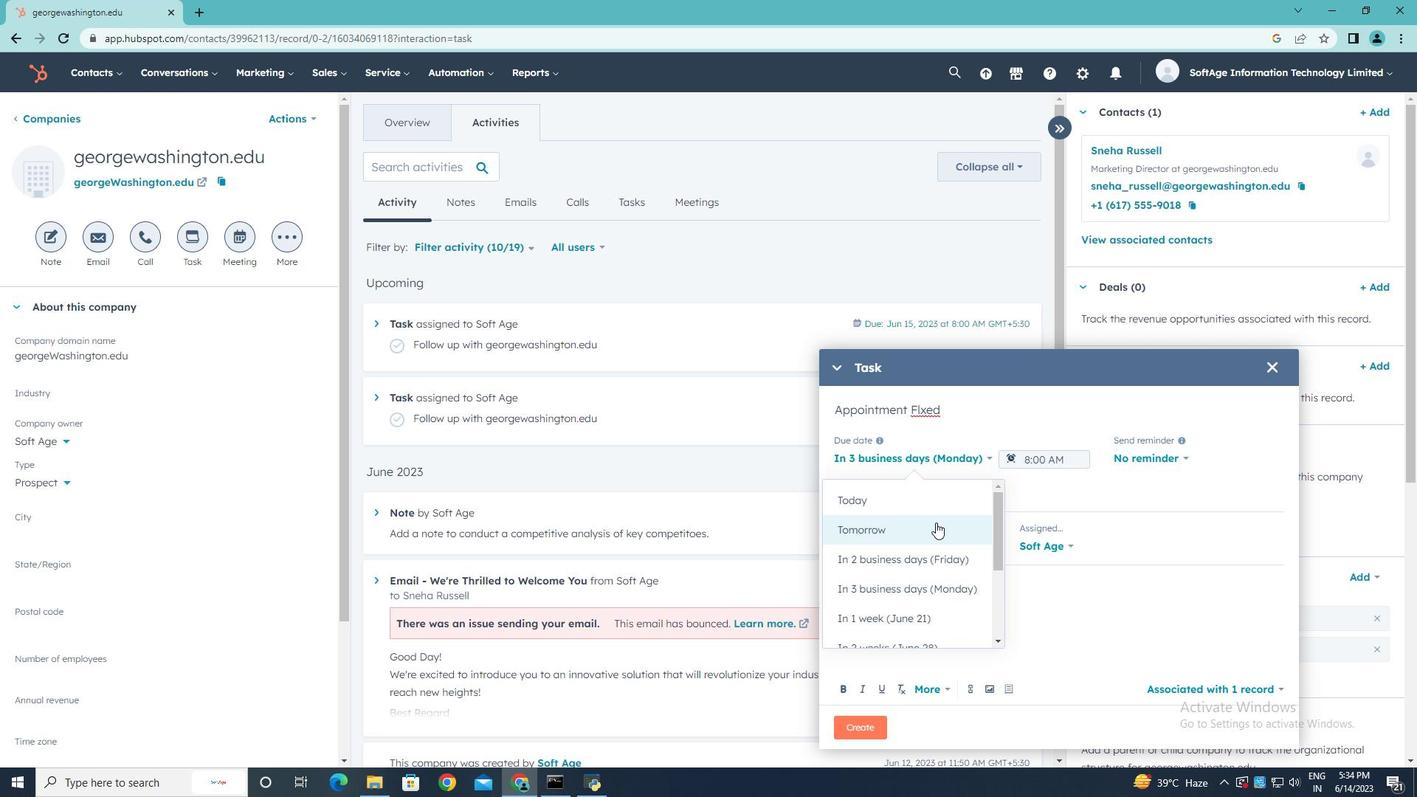 
Action: Mouse pressed left at (931, 526)
Screenshot: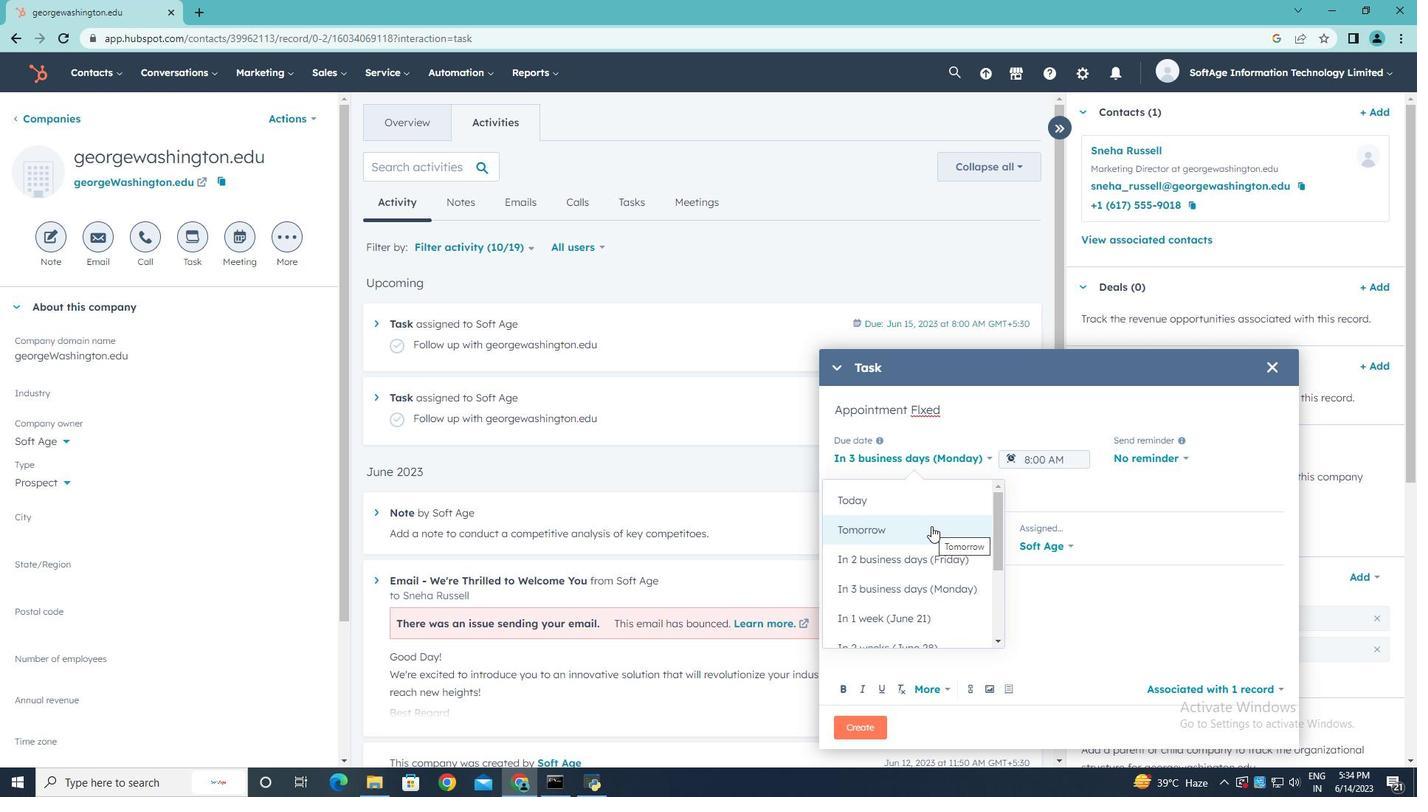 
Action: Mouse moved to (1092, 454)
Screenshot: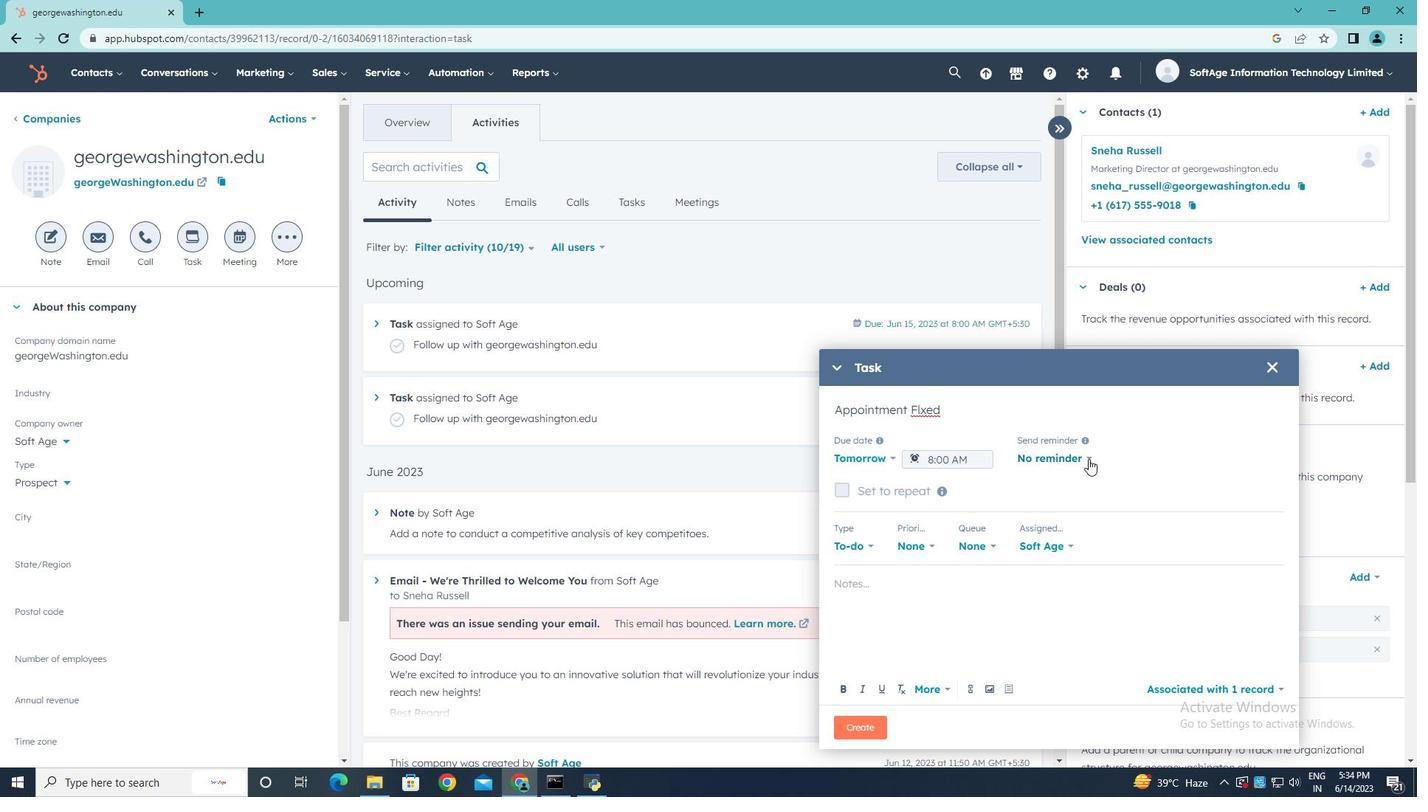 
Action: Mouse pressed left at (1092, 454)
Screenshot: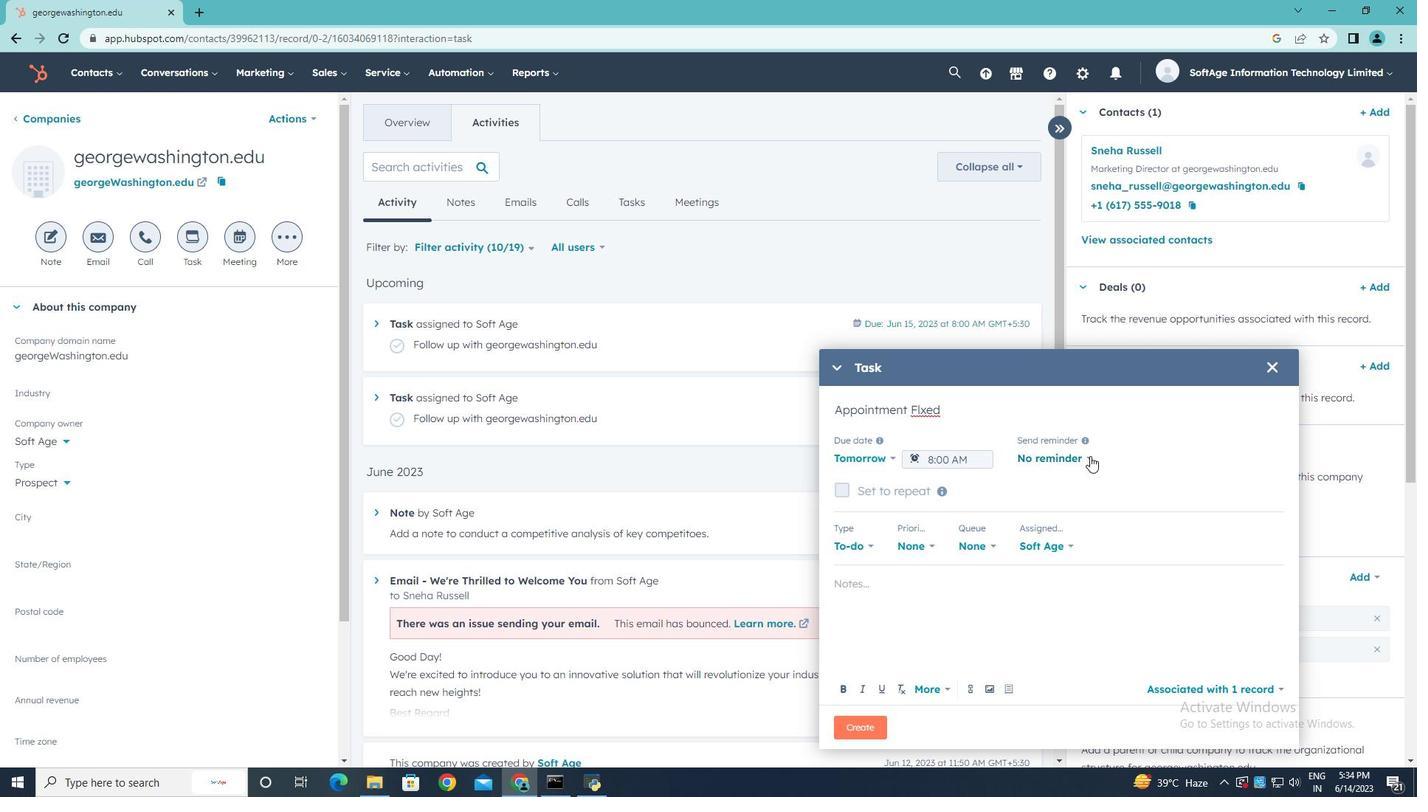 
Action: Mouse moved to (1058, 560)
Screenshot: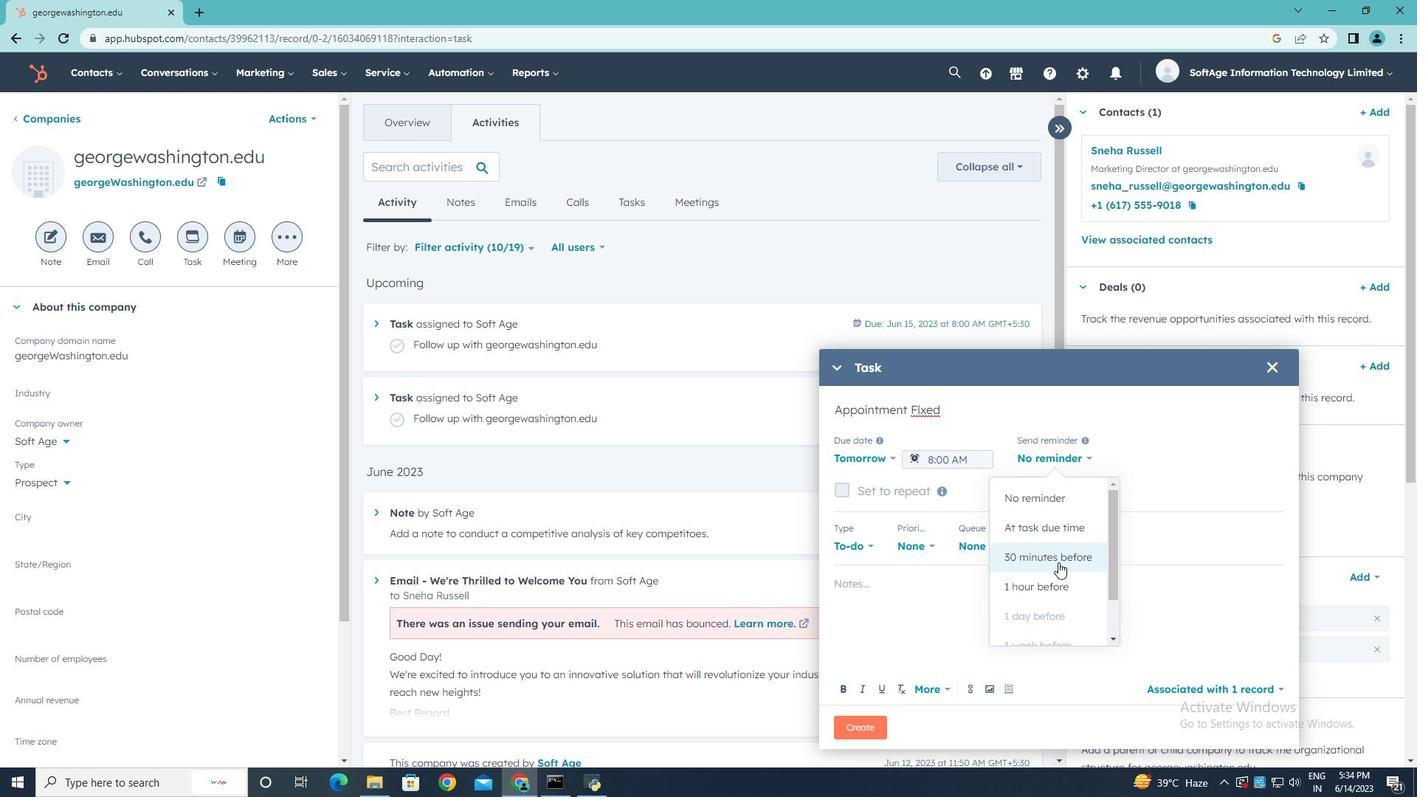 
Action: Mouse pressed left at (1058, 560)
Screenshot: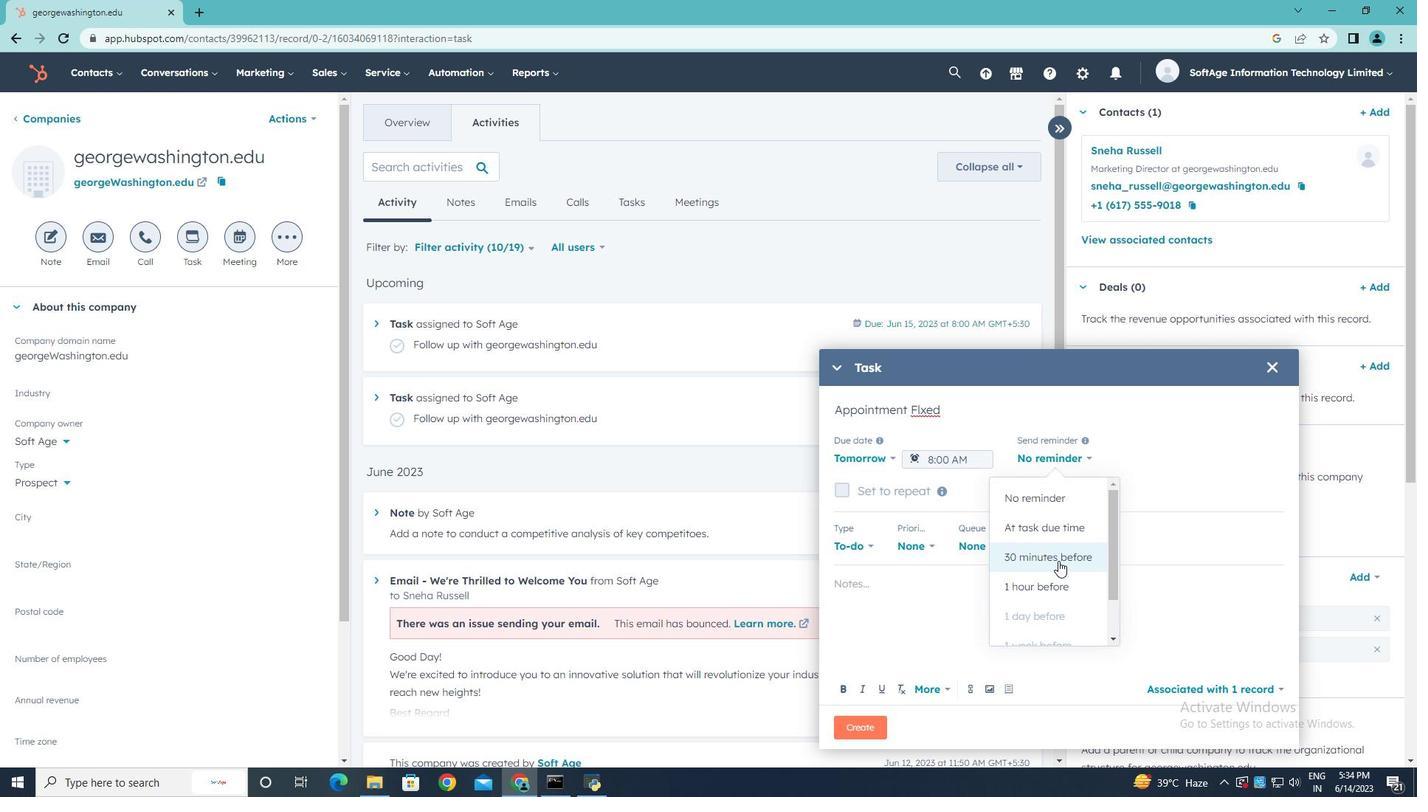 
Action: Mouse moved to (932, 547)
Screenshot: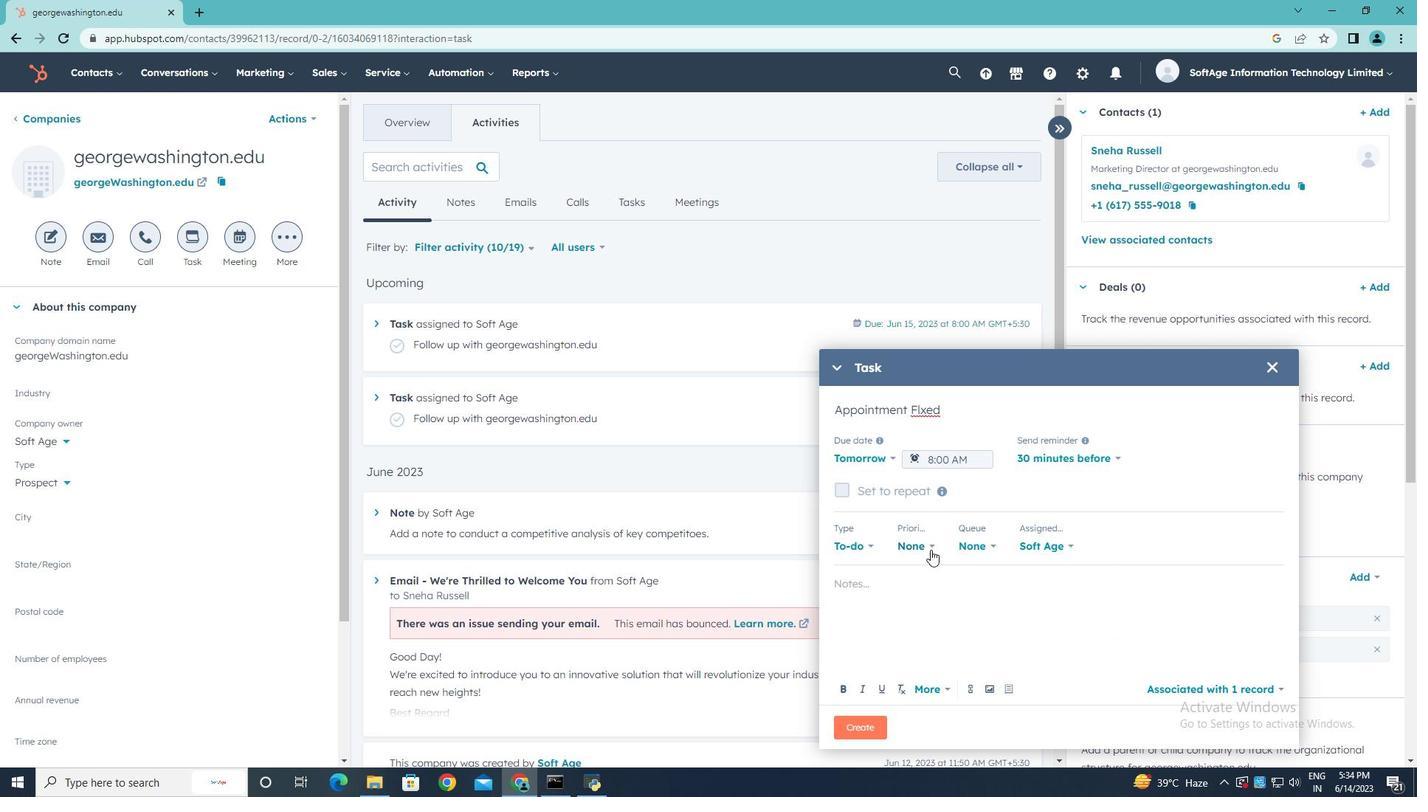 
Action: Mouse pressed left at (932, 547)
Screenshot: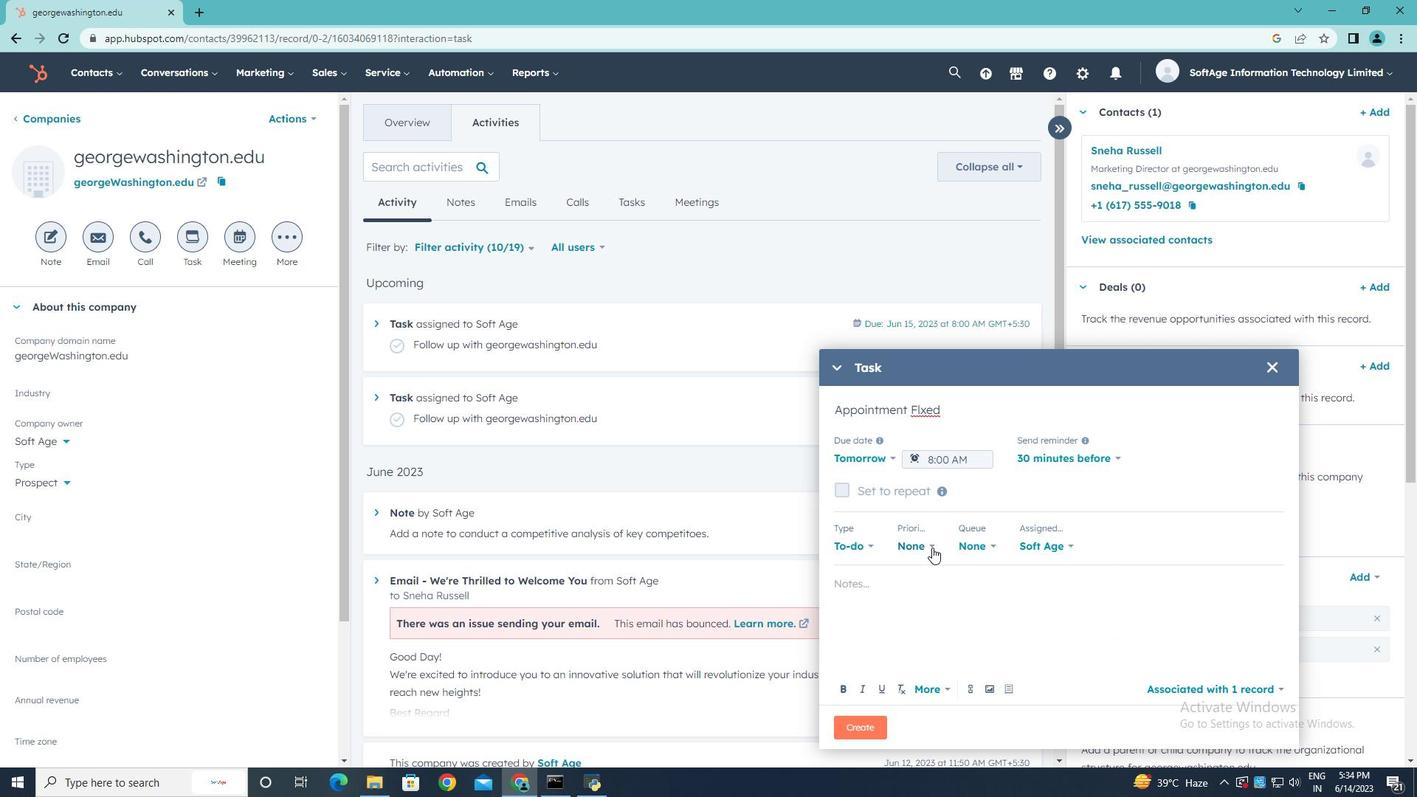 
Action: Mouse moved to (923, 611)
Screenshot: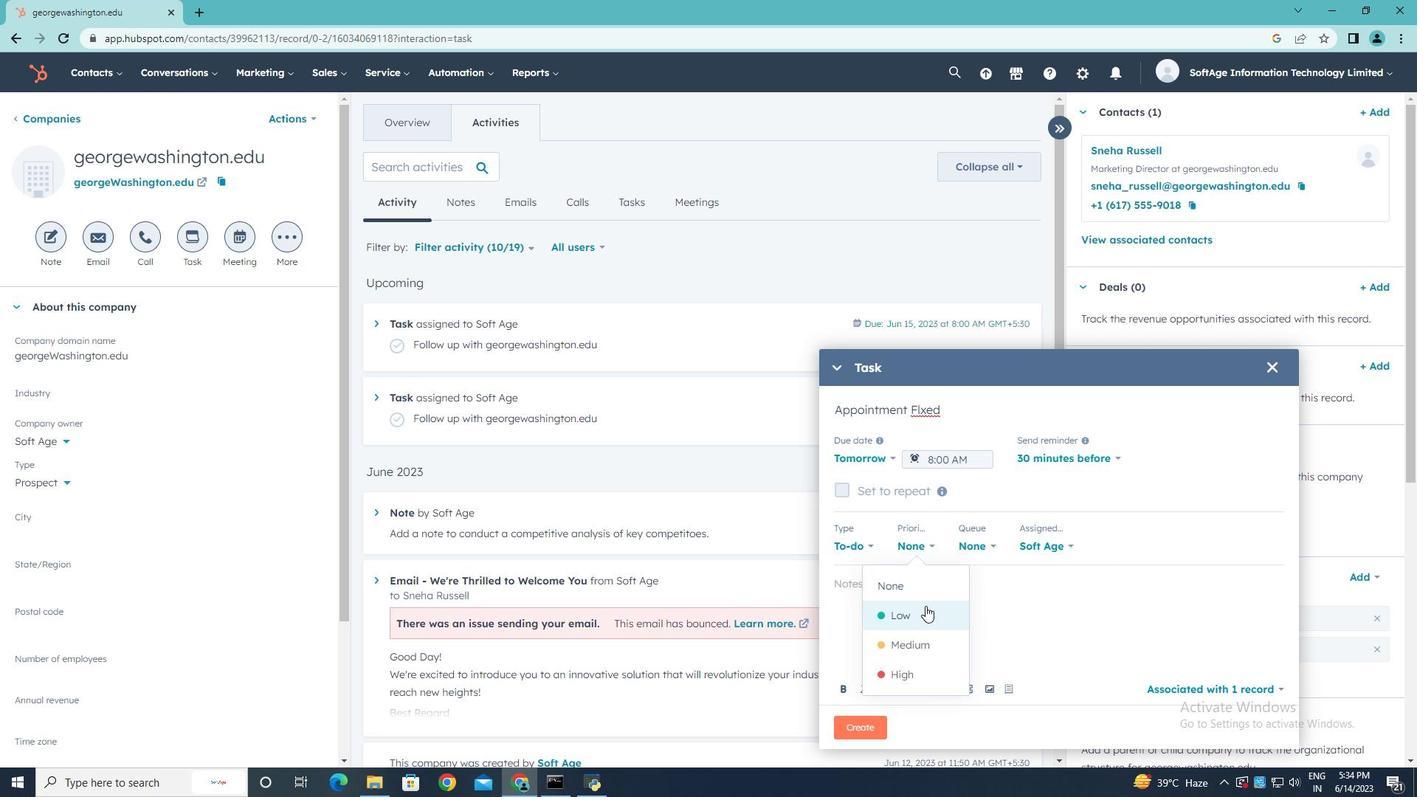 
Action: Mouse pressed left at (923, 611)
Screenshot: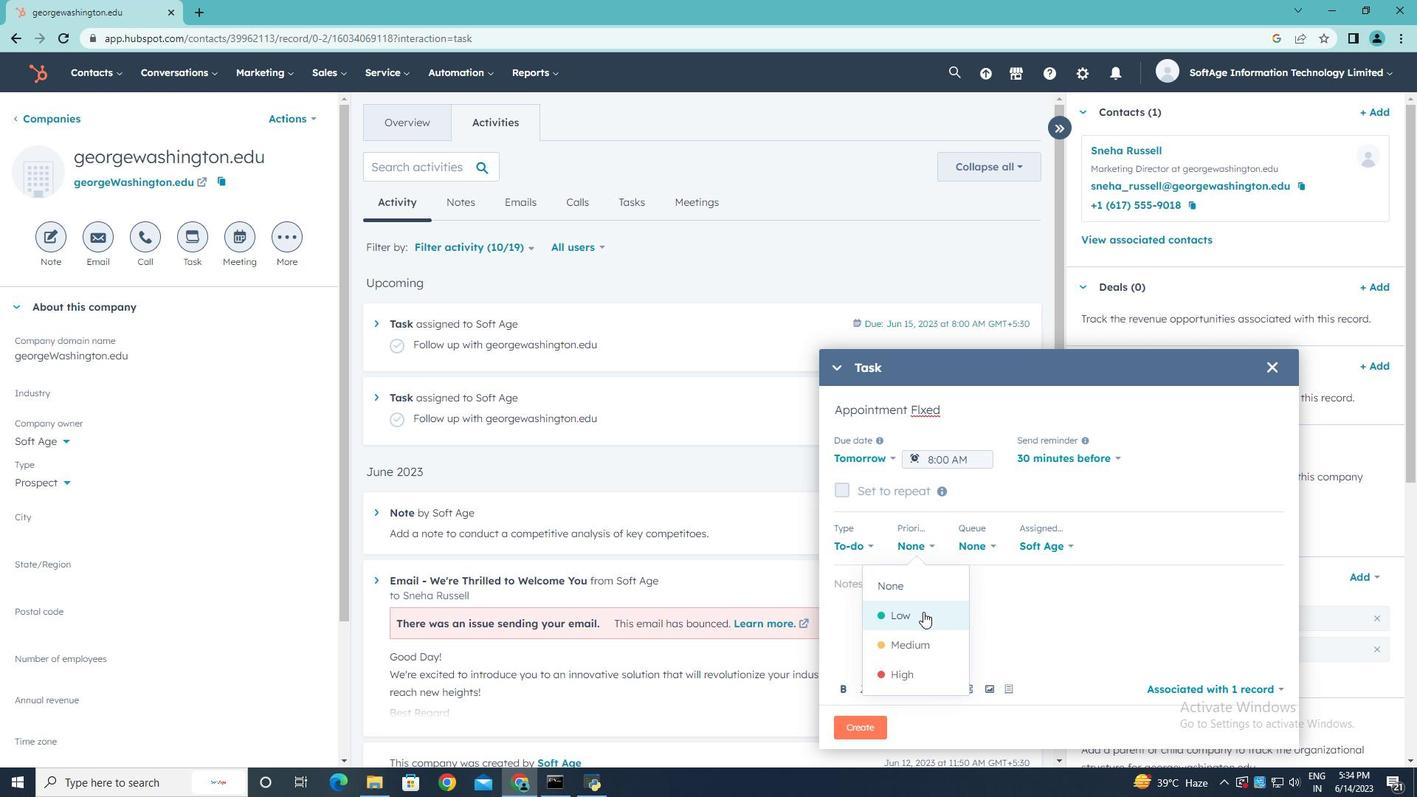 
Action: Mouse moved to (882, 589)
Screenshot: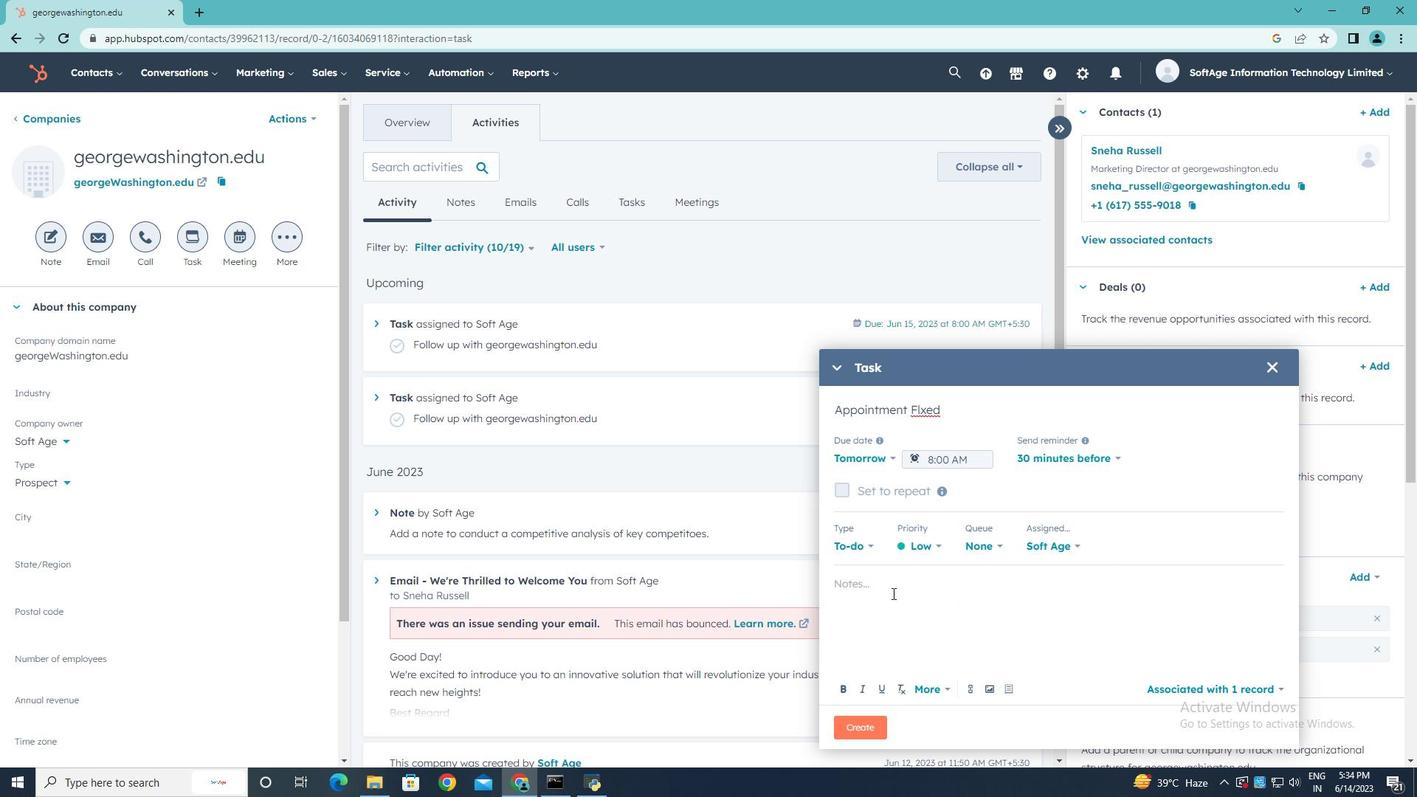 
Action: Mouse pressed left at (882, 589)
Screenshot: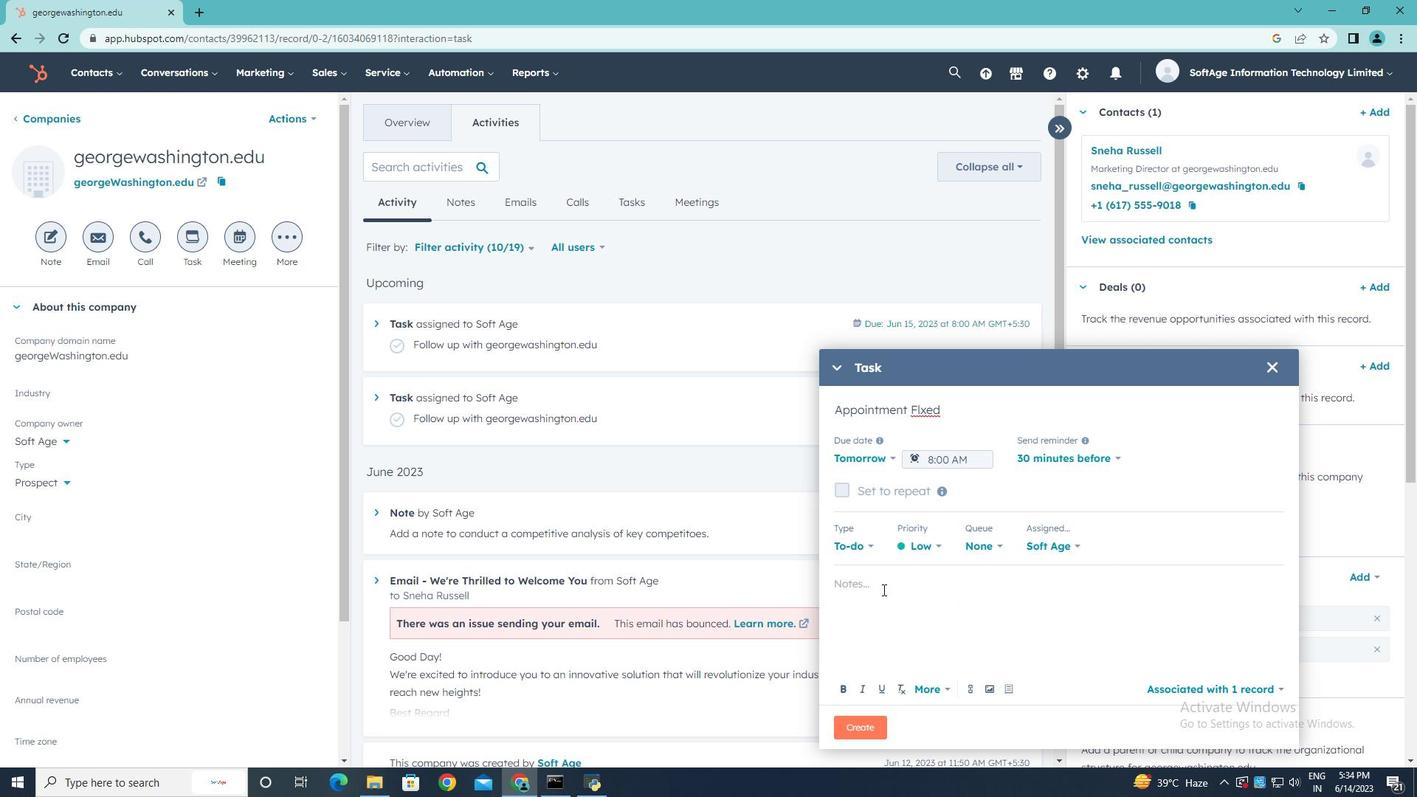 
Action: Key pressed <Key.shift>Take<Key.space>detailed<Key.space>meeting<Key.space>minutes<Key.space>and<Key.space>share<Key.space>them<Key.space>with<Key.space>the<Key.space>team<Key.space>afterward..
Screenshot: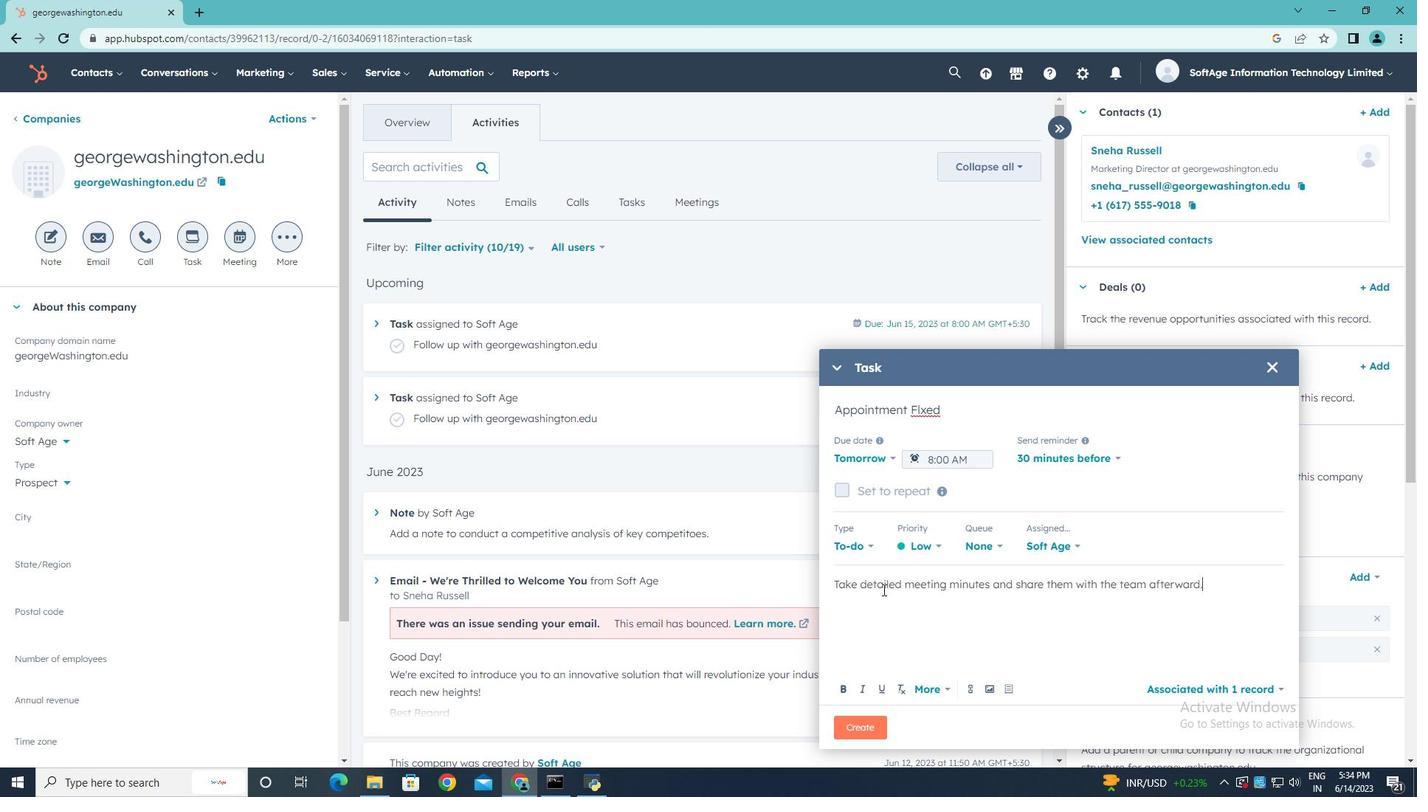 
Action: Mouse moved to (849, 724)
Screenshot: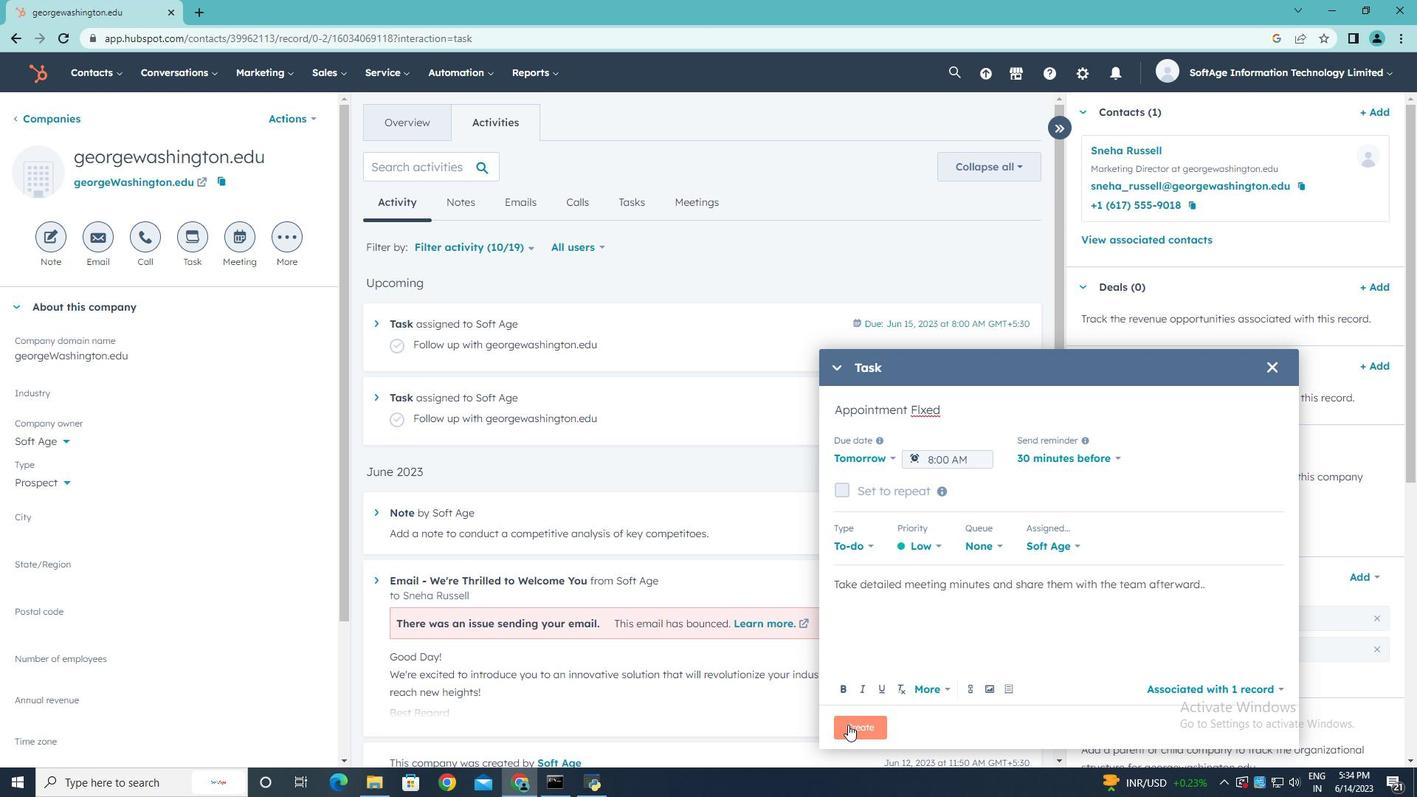 
Action: Mouse pressed left at (849, 724)
Screenshot: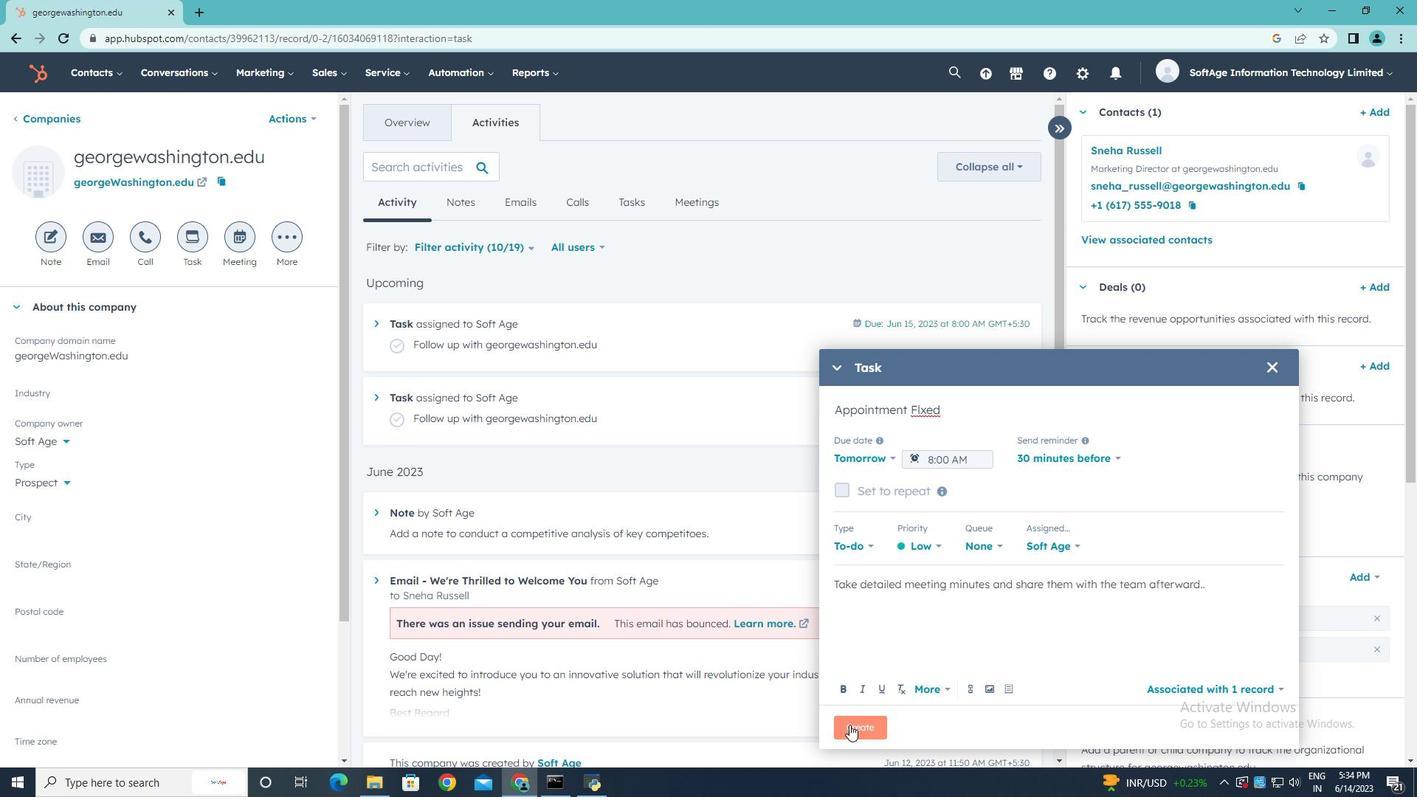 
